 Task: Search one way flight ticket for 2 adults, 2 children, 2 infants in seat in first from Orlando: Orlando International Airport to Jackson: Jackson Hole Airport on 5-2-2023. Choice of flights is Alaska. Number of bags: 1 checked bag. Price is upto 105000. Outbound departure time preference is 21:00.
Action: Mouse moved to (240, 247)
Screenshot: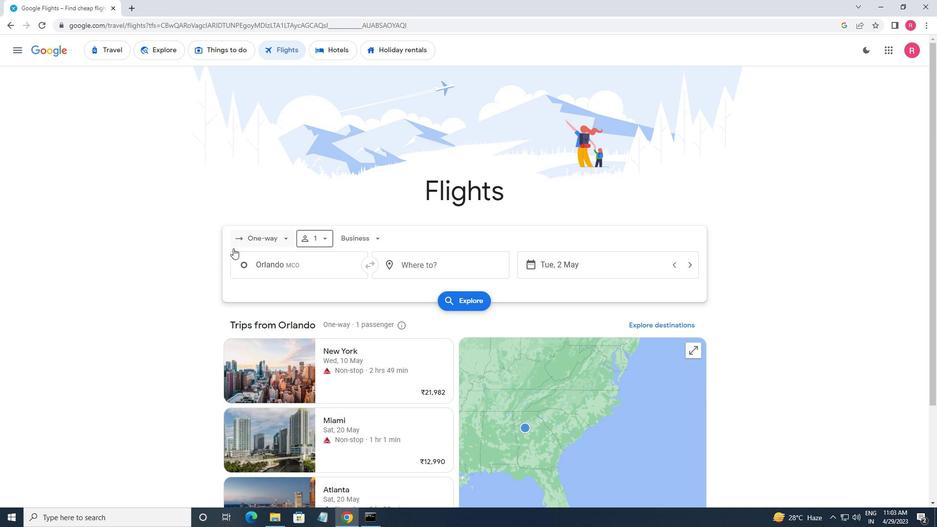 
Action: Mouse pressed left at (240, 247)
Screenshot: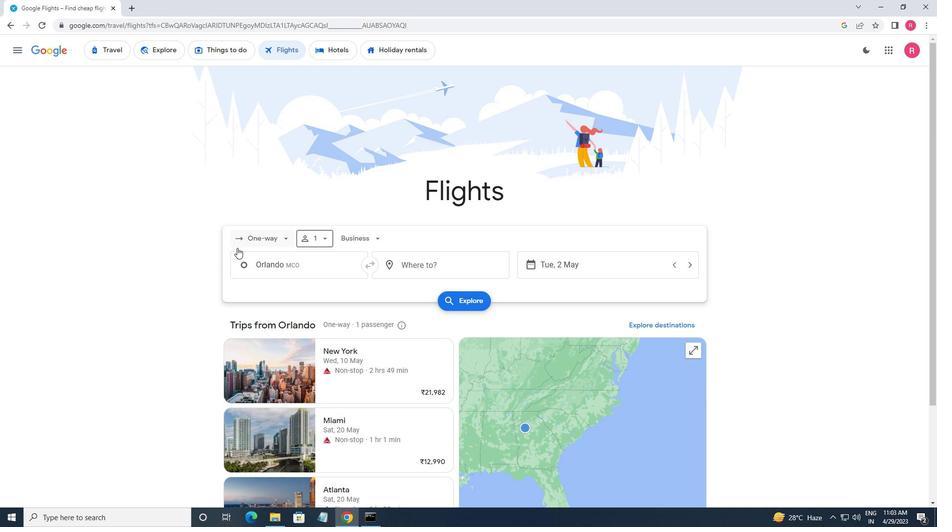 
Action: Mouse moved to (268, 284)
Screenshot: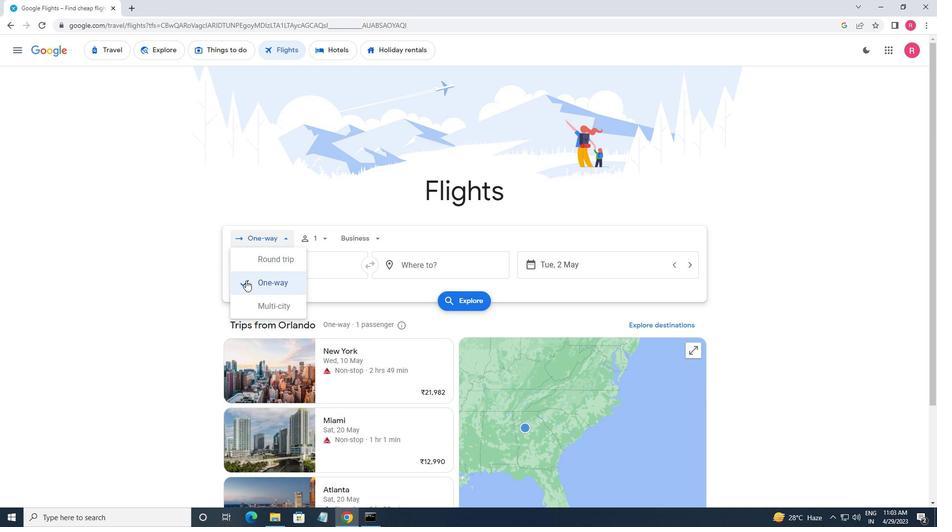 
Action: Mouse pressed left at (268, 284)
Screenshot: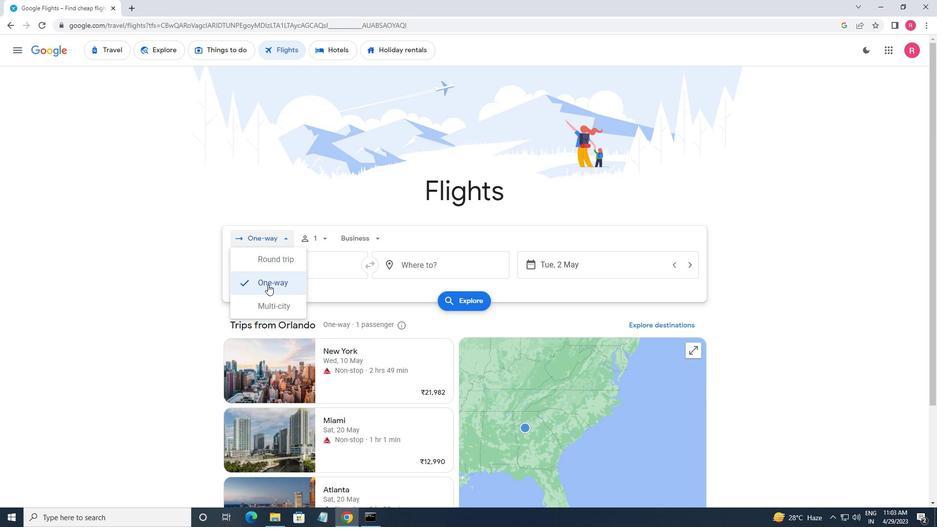 
Action: Mouse moved to (317, 248)
Screenshot: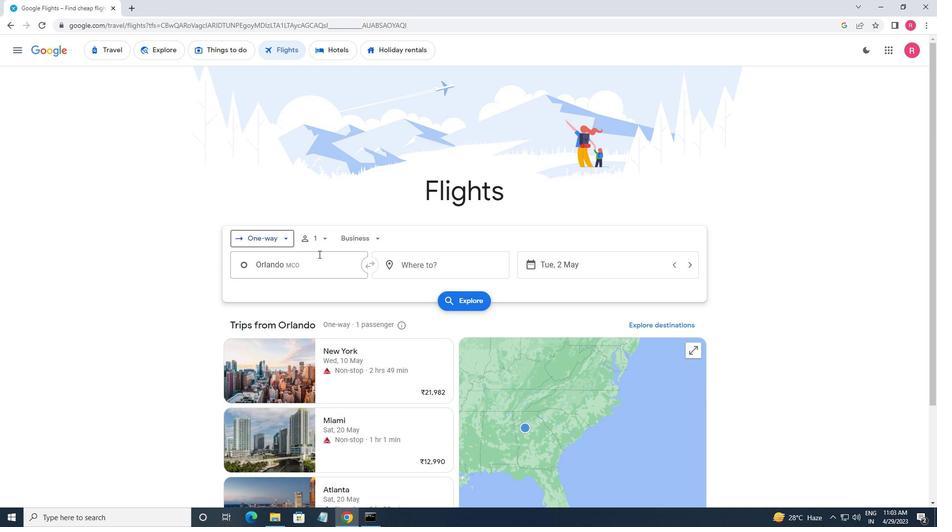 
Action: Mouse pressed left at (317, 248)
Screenshot: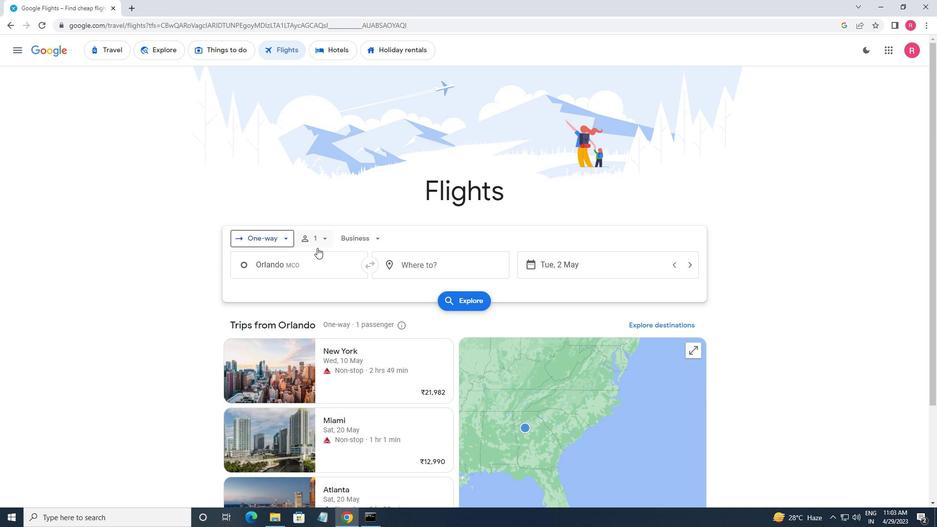 
Action: Mouse moved to (398, 263)
Screenshot: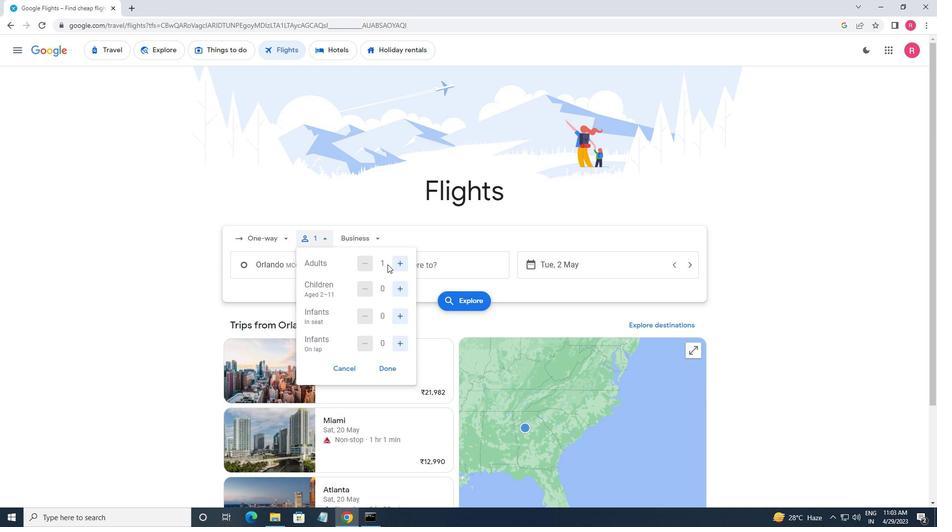 
Action: Mouse pressed left at (398, 263)
Screenshot: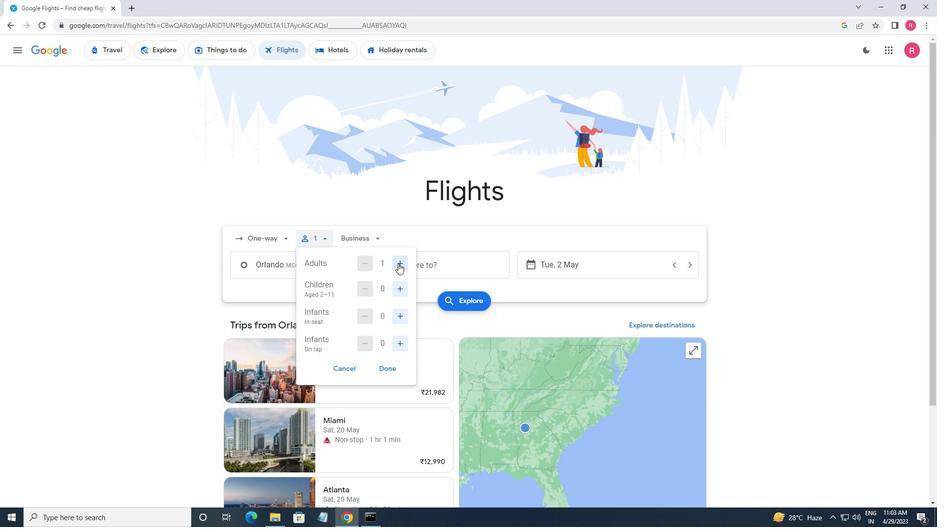 
Action: Mouse moved to (399, 289)
Screenshot: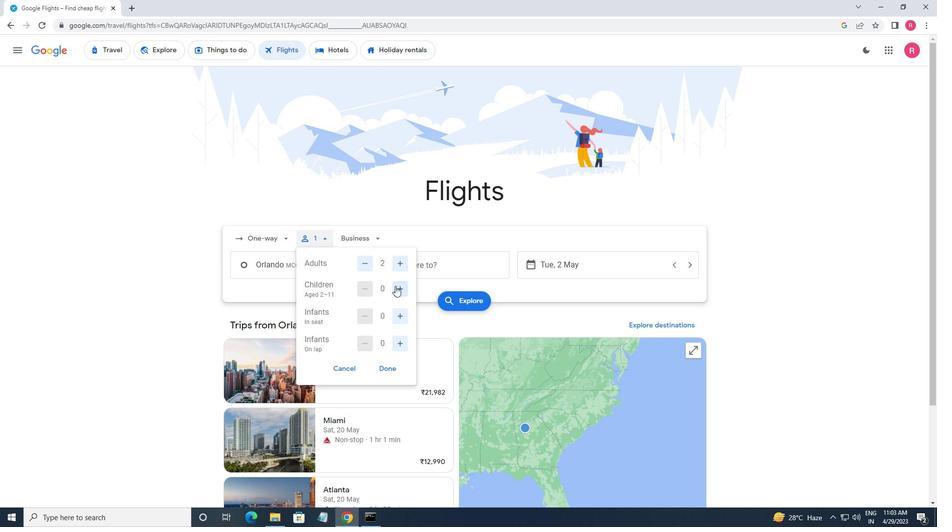 
Action: Mouse pressed left at (399, 289)
Screenshot: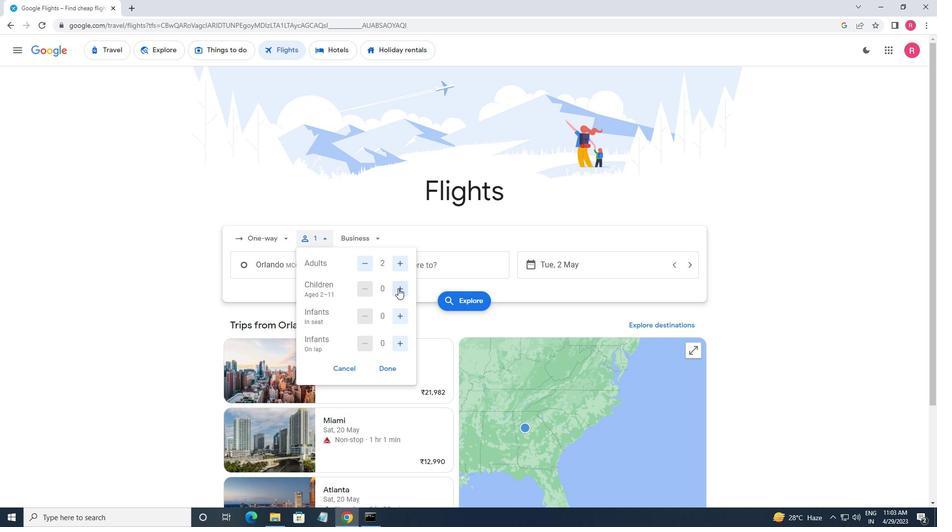 
Action: Mouse pressed left at (399, 289)
Screenshot: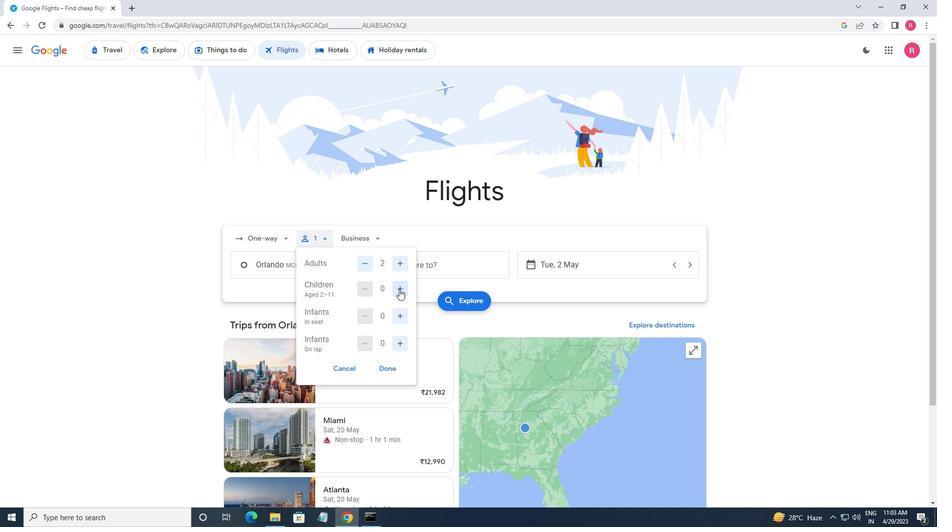 
Action: Mouse moved to (400, 311)
Screenshot: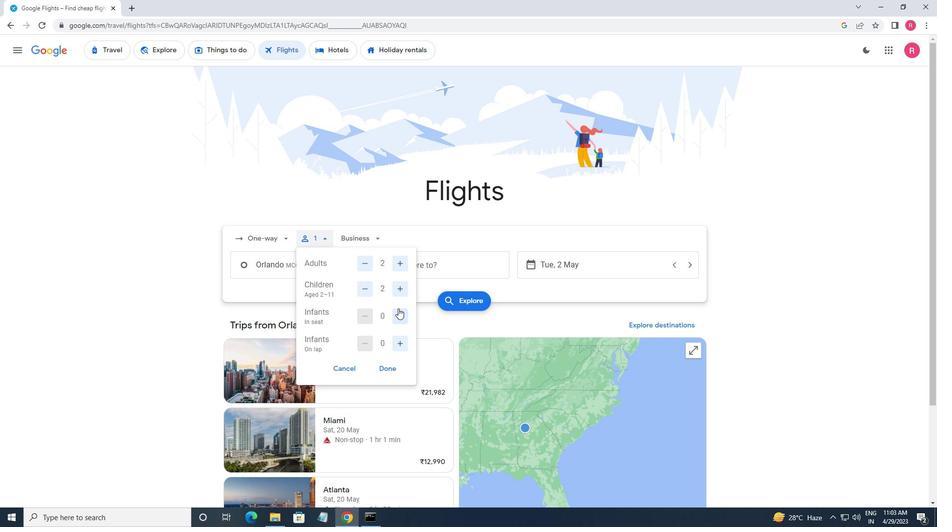 
Action: Mouse pressed left at (400, 311)
Screenshot: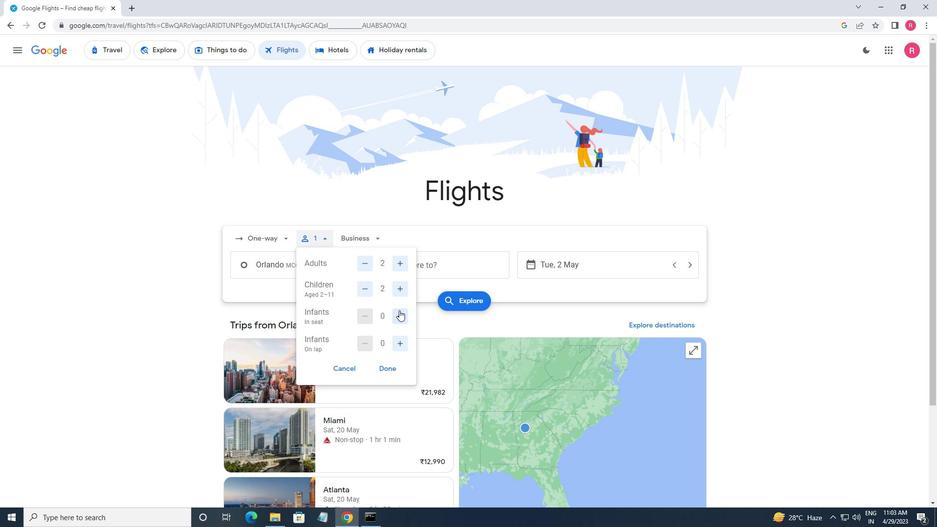 
Action: Mouse pressed left at (400, 311)
Screenshot: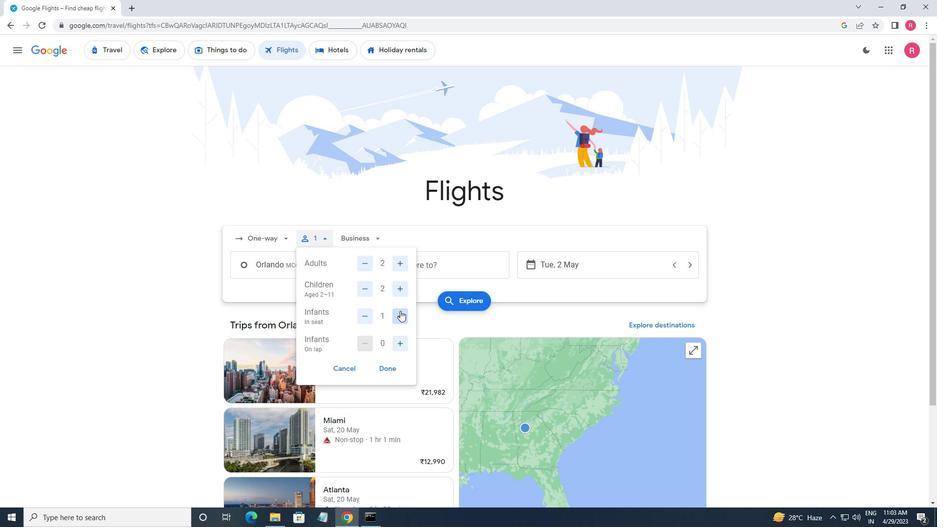 
Action: Mouse moved to (397, 367)
Screenshot: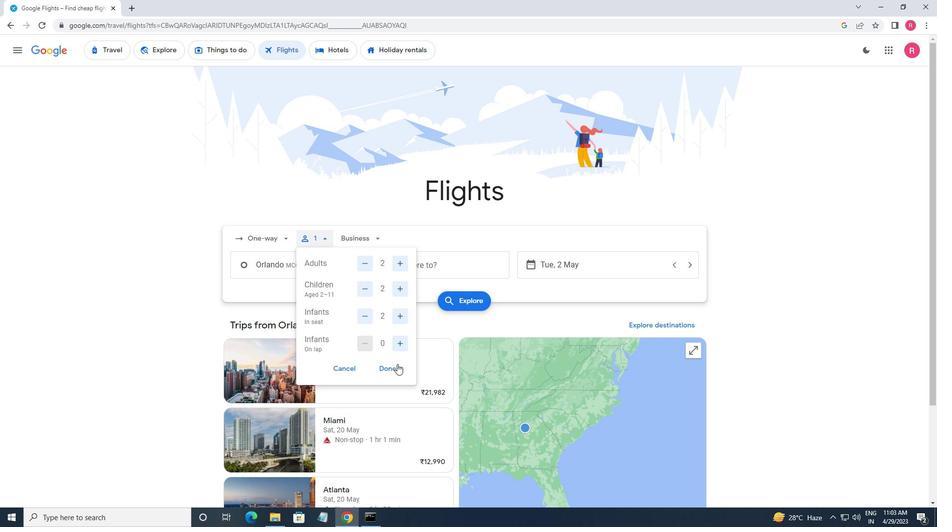 
Action: Mouse pressed left at (397, 367)
Screenshot: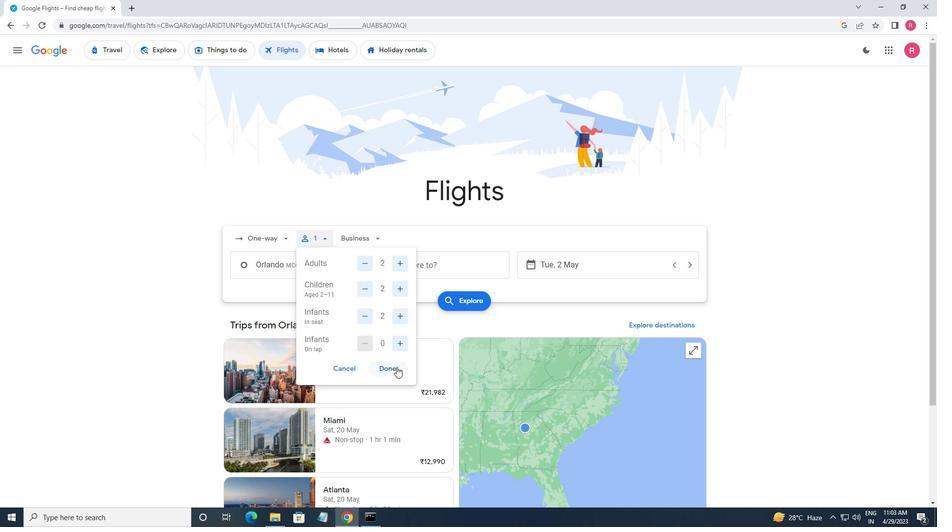 
Action: Mouse moved to (371, 243)
Screenshot: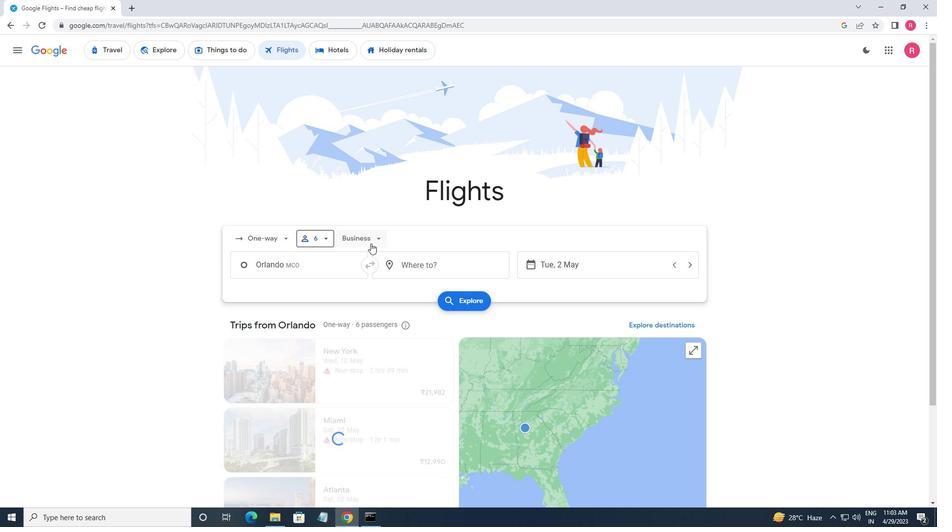 
Action: Mouse pressed left at (371, 243)
Screenshot: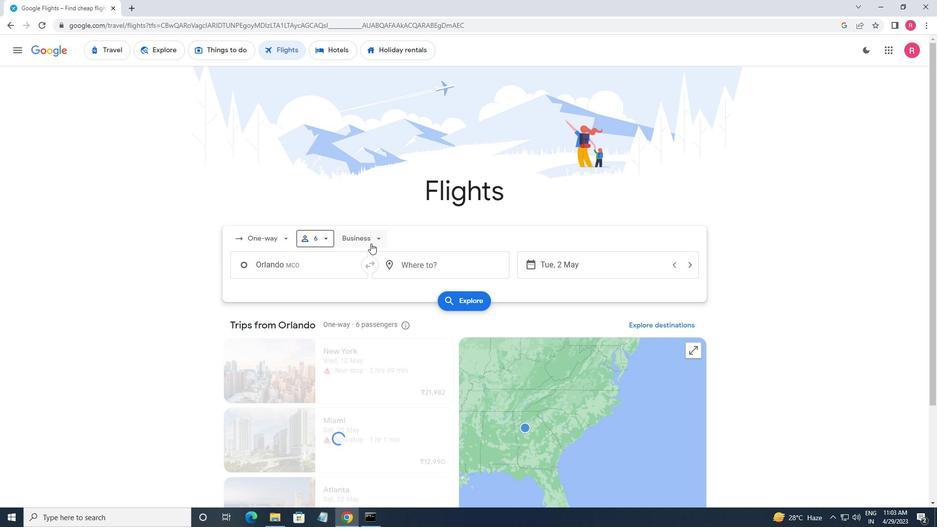 
Action: Mouse moved to (373, 324)
Screenshot: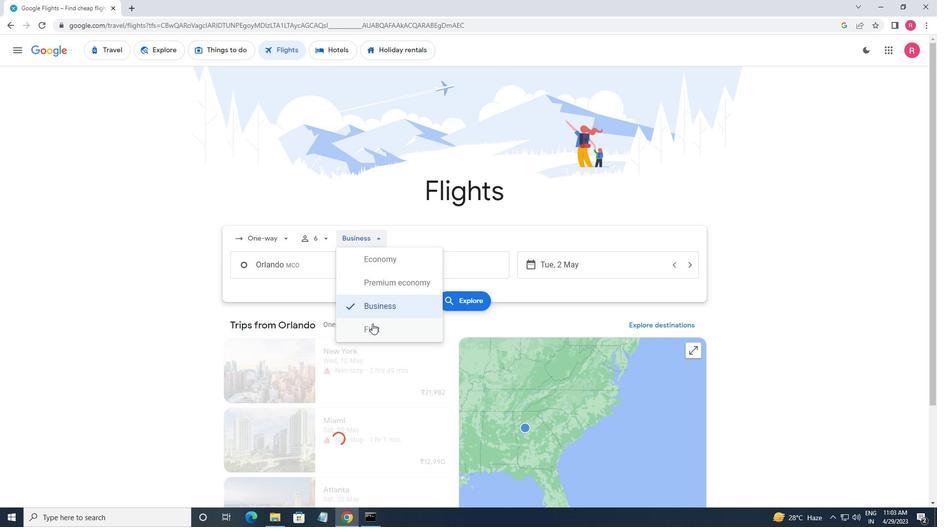 
Action: Mouse pressed left at (373, 324)
Screenshot: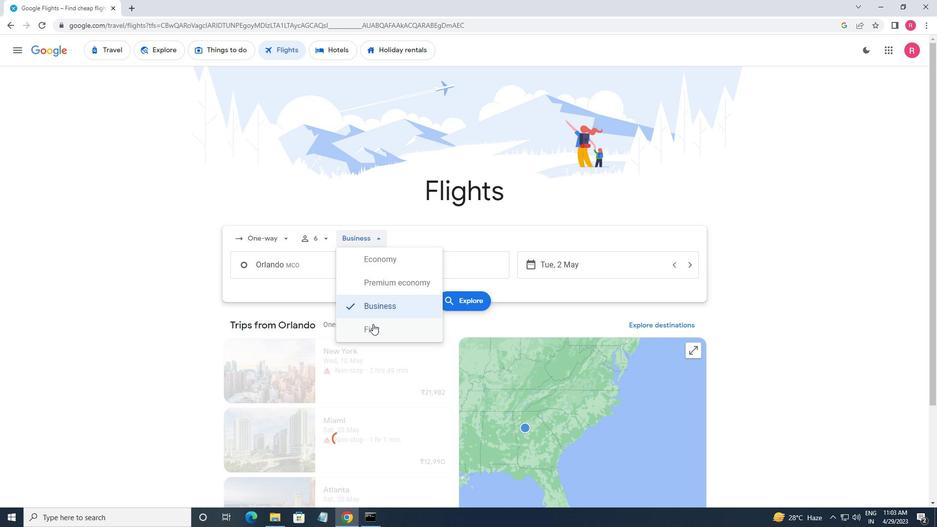 
Action: Mouse moved to (328, 279)
Screenshot: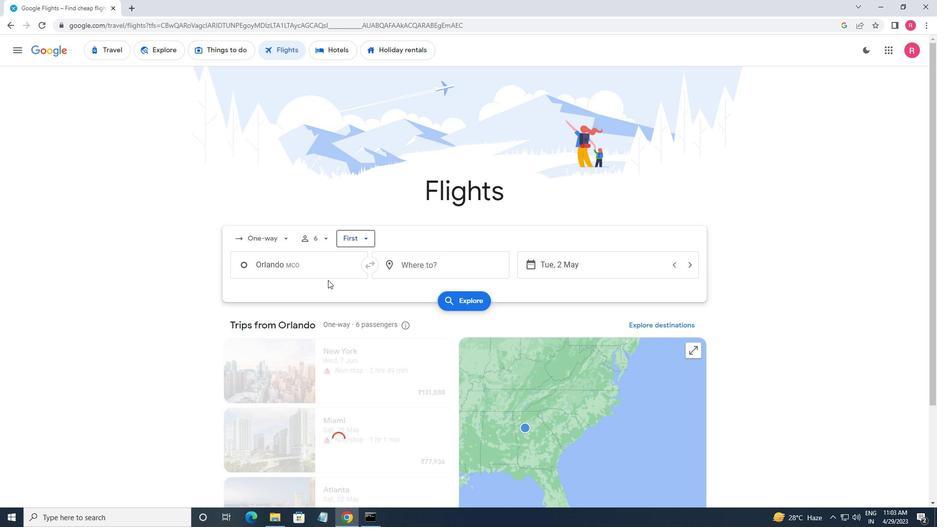 
Action: Mouse pressed left at (328, 279)
Screenshot: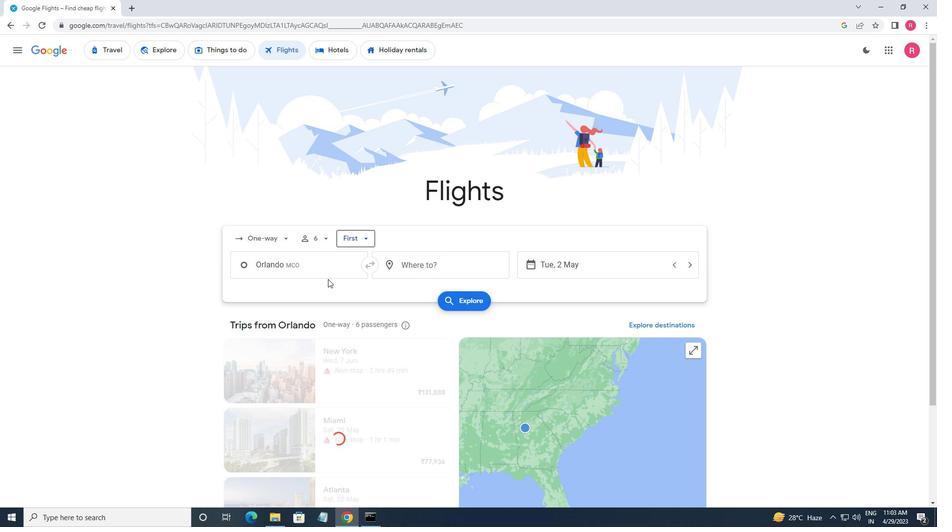 
Action: Mouse moved to (322, 255)
Screenshot: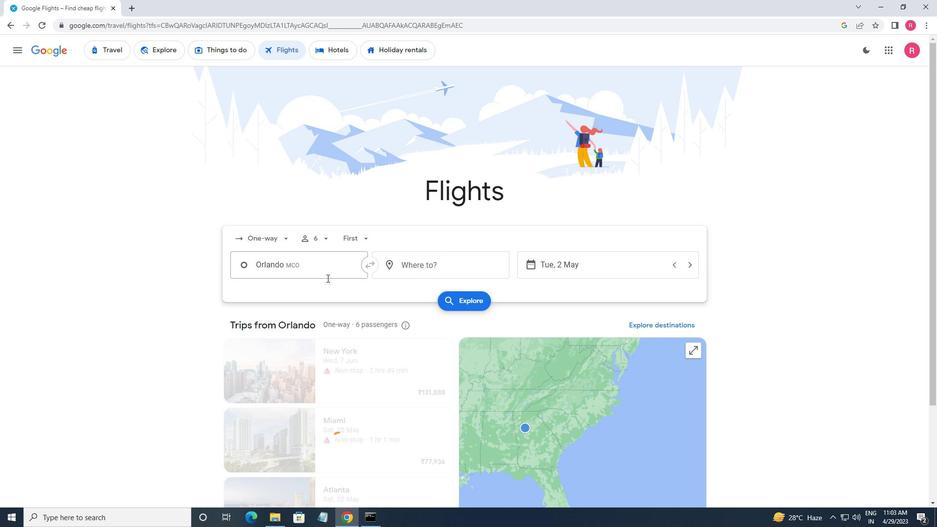 
Action: Mouse pressed left at (322, 255)
Screenshot: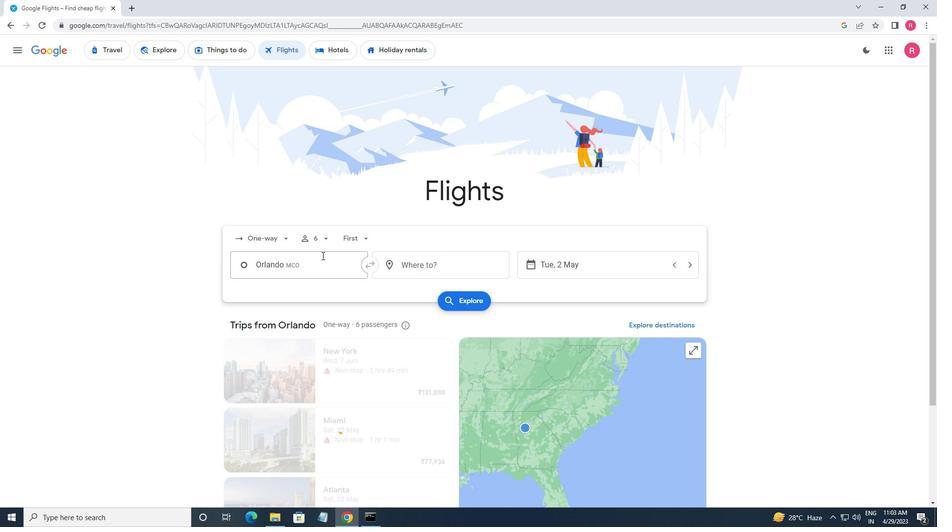 
Action: Mouse moved to (345, 314)
Screenshot: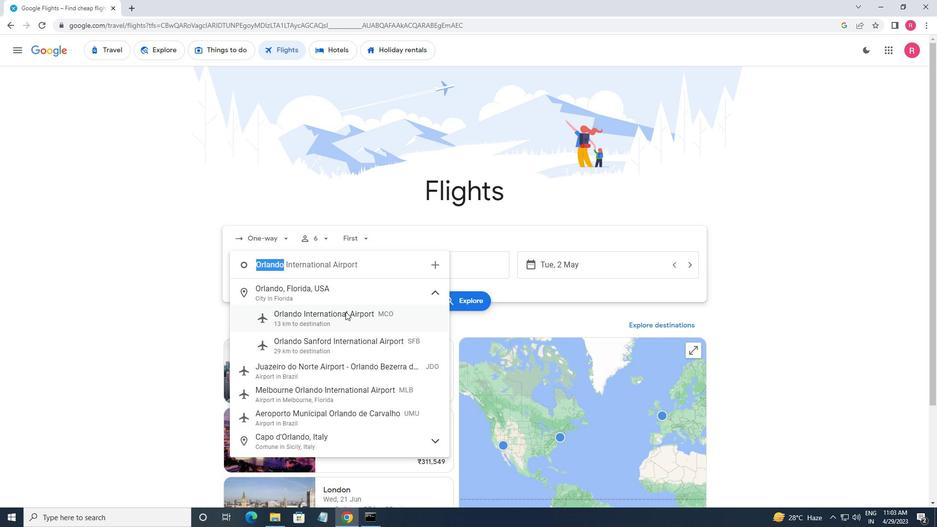 
Action: Mouse pressed left at (345, 314)
Screenshot: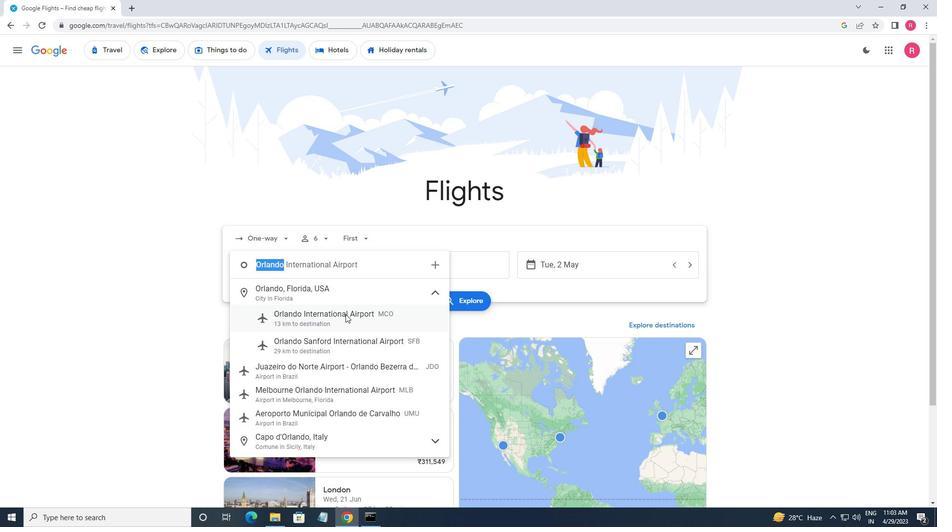 
Action: Mouse moved to (469, 271)
Screenshot: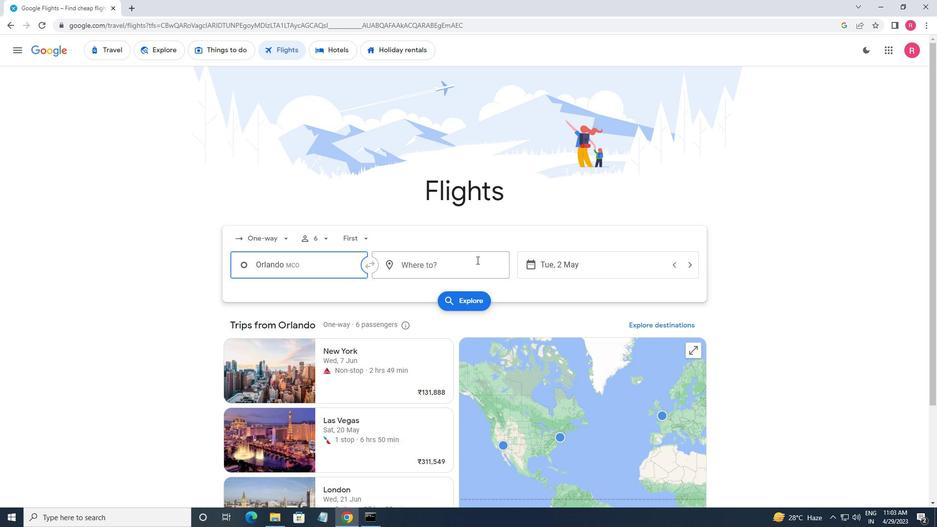 
Action: Mouse pressed left at (469, 271)
Screenshot: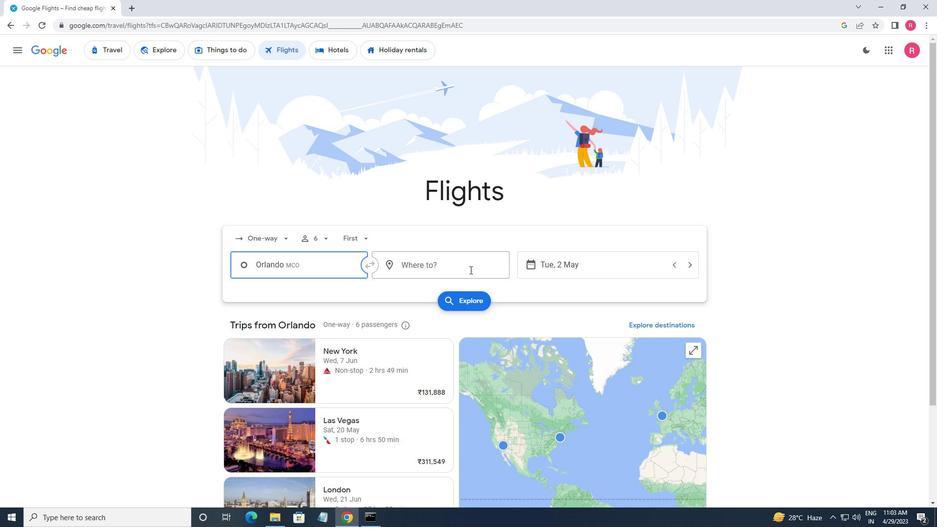 
Action: Mouse moved to (439, 357)
Screenshot: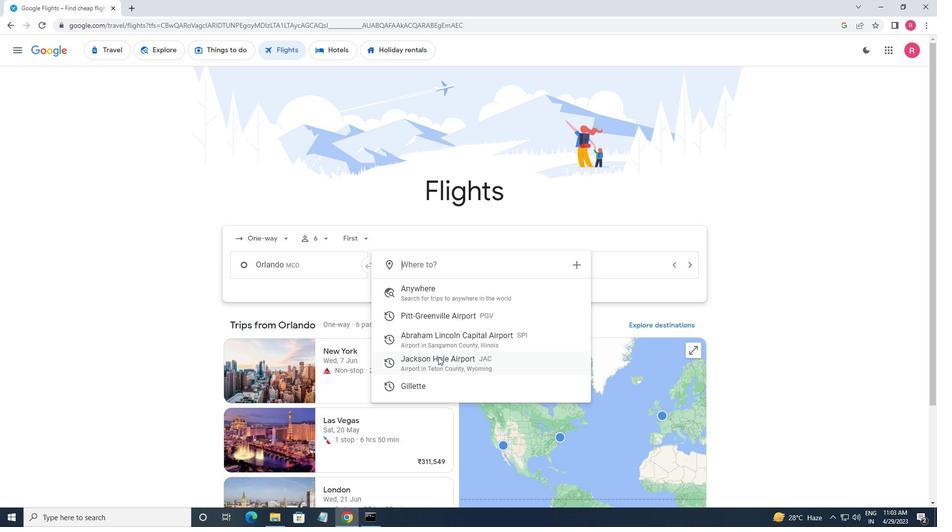 
Action: Mouse pressed left at (439, 357)
Screenshot: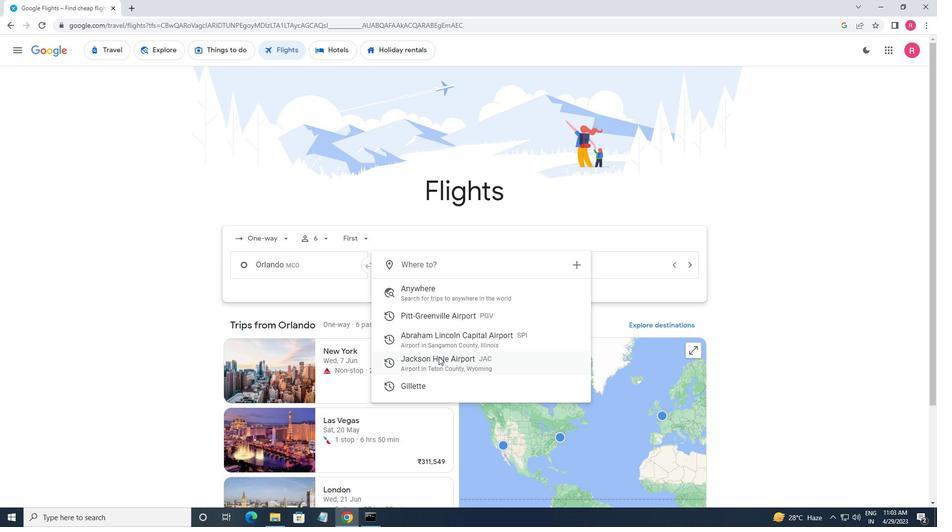
Action: Mouse moved to (566, 265)
Screenshot: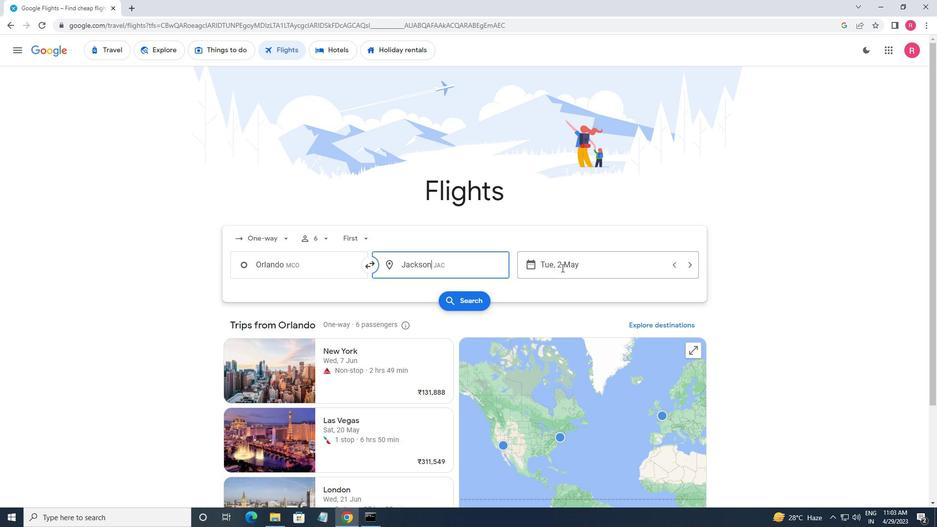 
Action: Mouse pressed left at (566, 265)
Screenshot: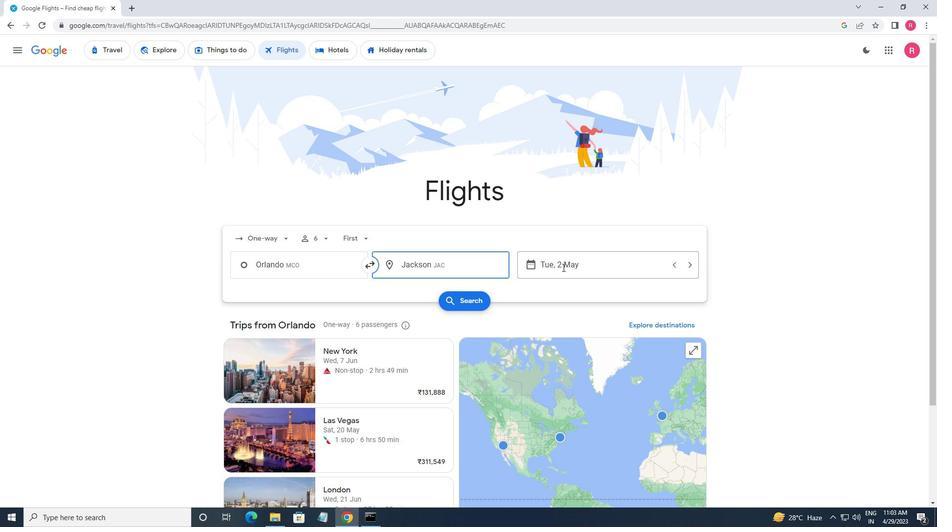 
Action: Mouse moved to (590, 324)
Screenshot: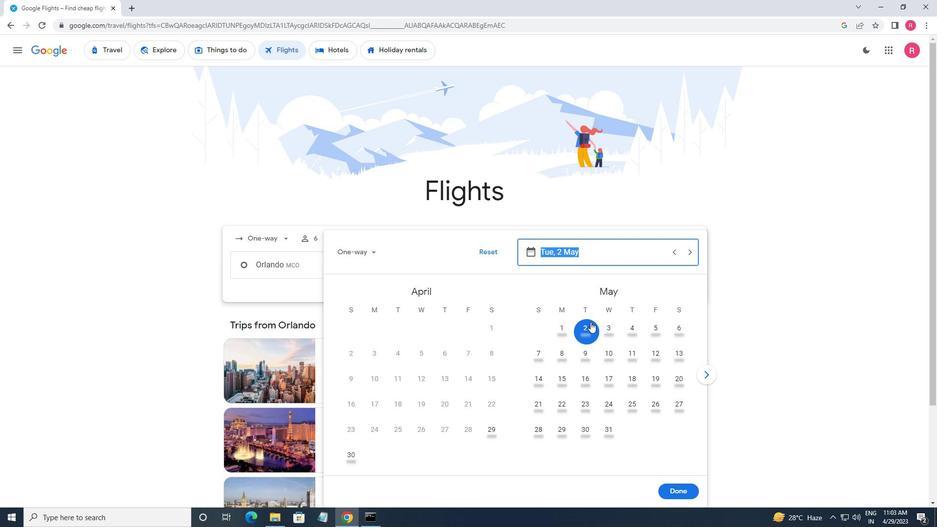 
Action: Mouse pressed left at (590, 324)
Screenshot: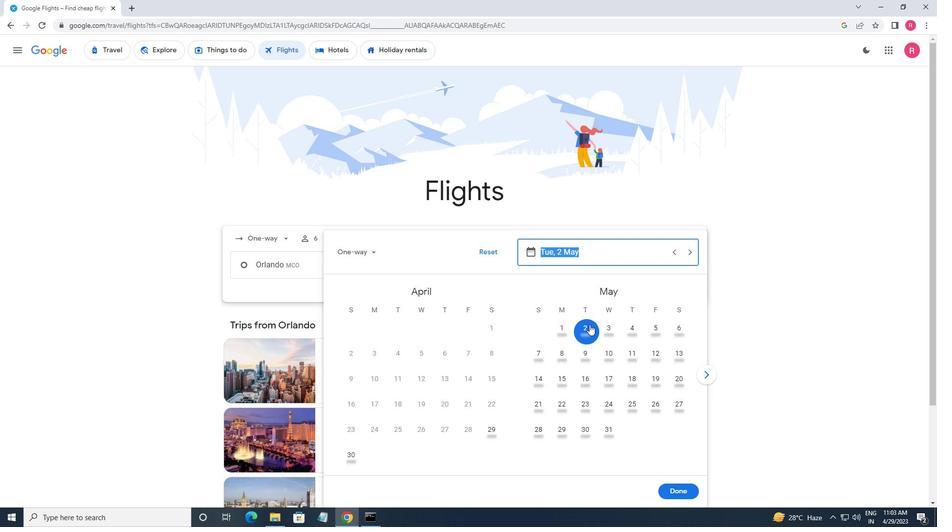 
Action: Mouse moved to (677, 489)
Screenshot: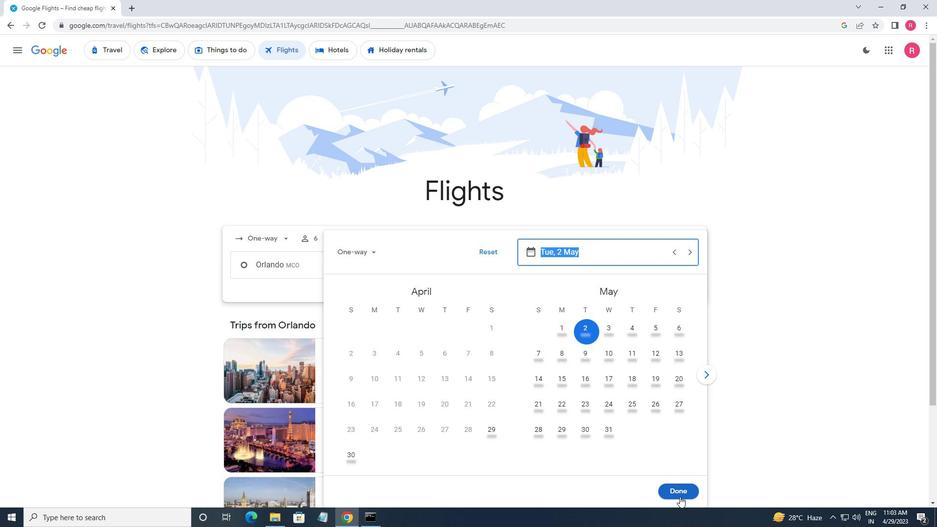 
Action: Mouse pressed left at (677, 489)
Screenshot: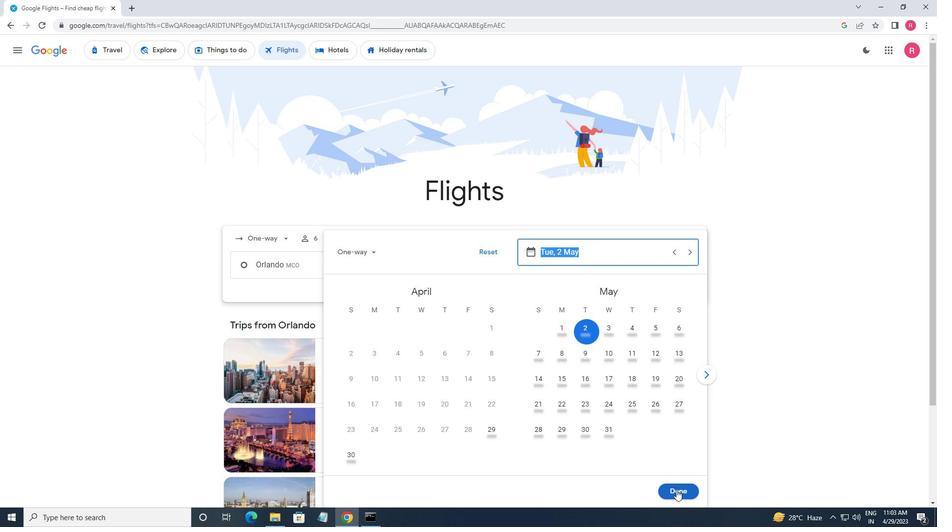 
Action: Mouse moved to (466, 300)
Screenshot: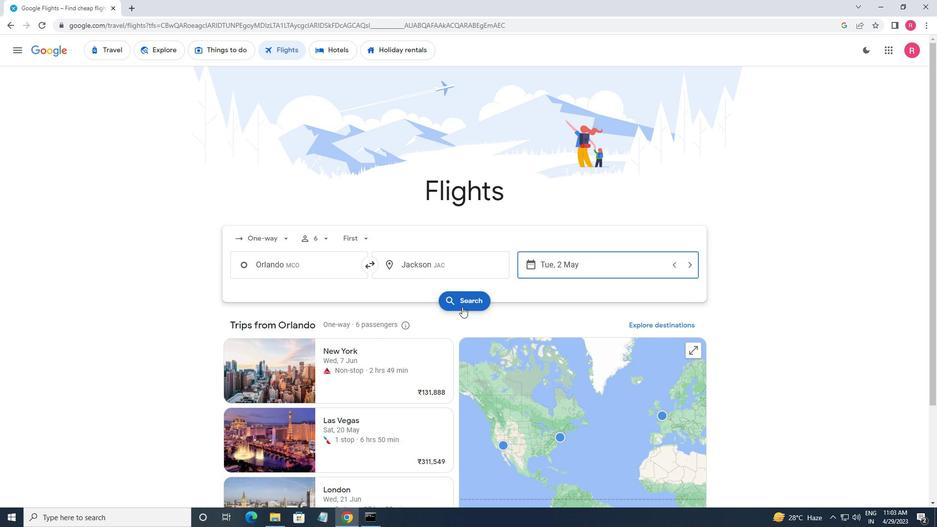 
Action: Mouse pressed left at (466, 300)
Screenshot: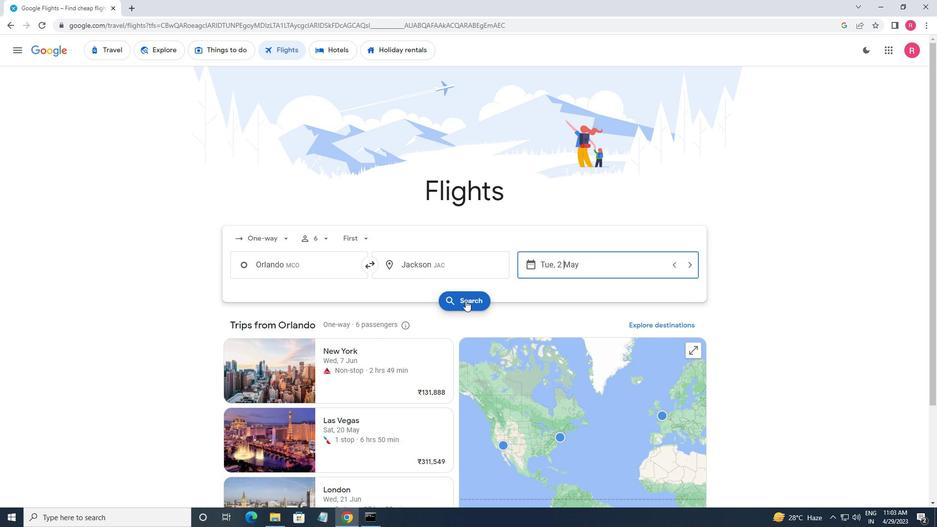 
Action: Mouse moved to (244, 143)
Screenshot: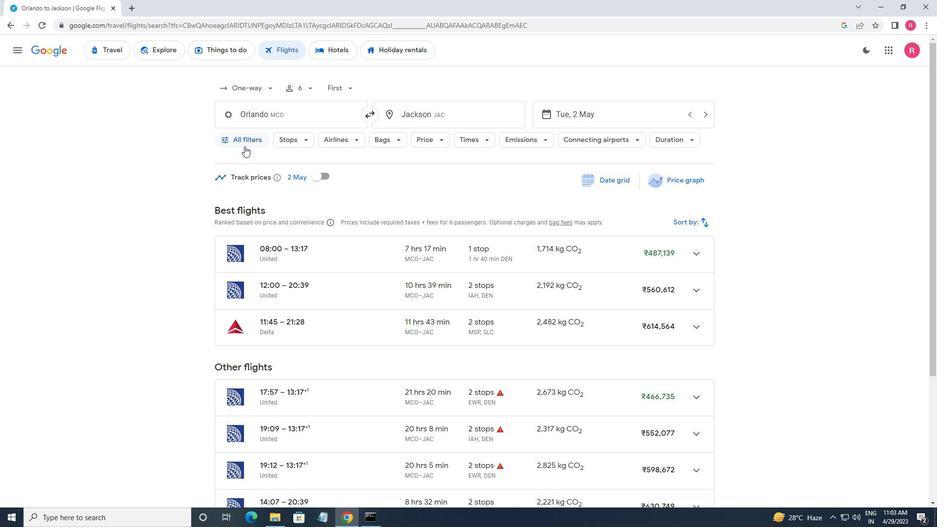 
Action: Mouse pressed left at (244, 143)
Screenshot: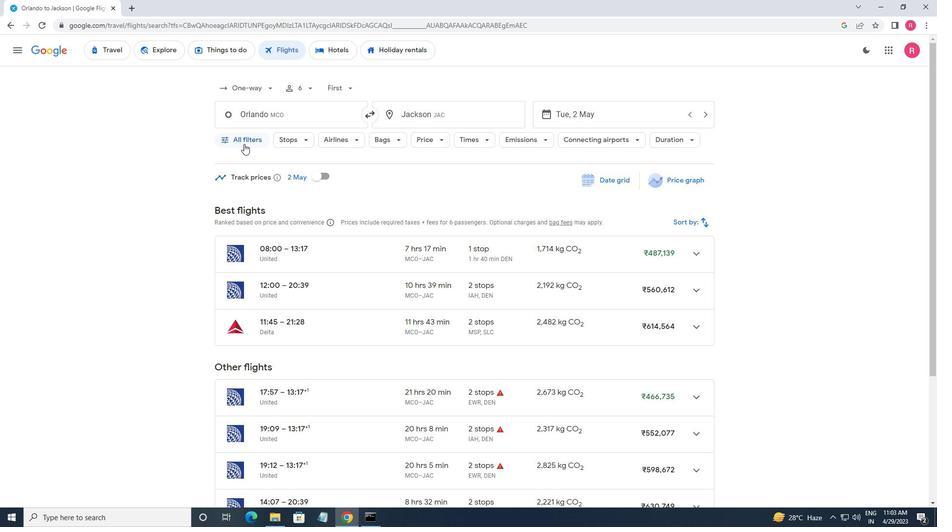
Action: Mouse moved to (254, 282)
Screenshot: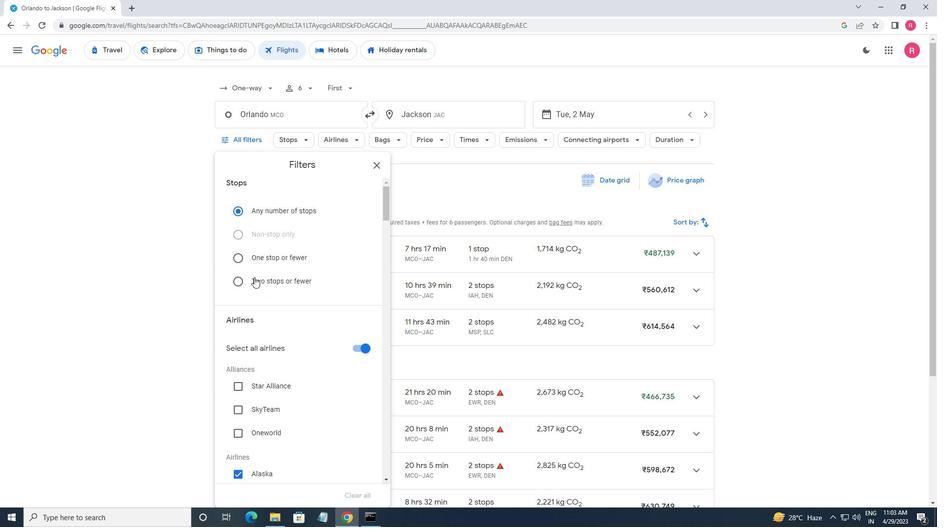 
Action: Mouse scrolled (254, 282) with delta (0, 0)
Screenshot: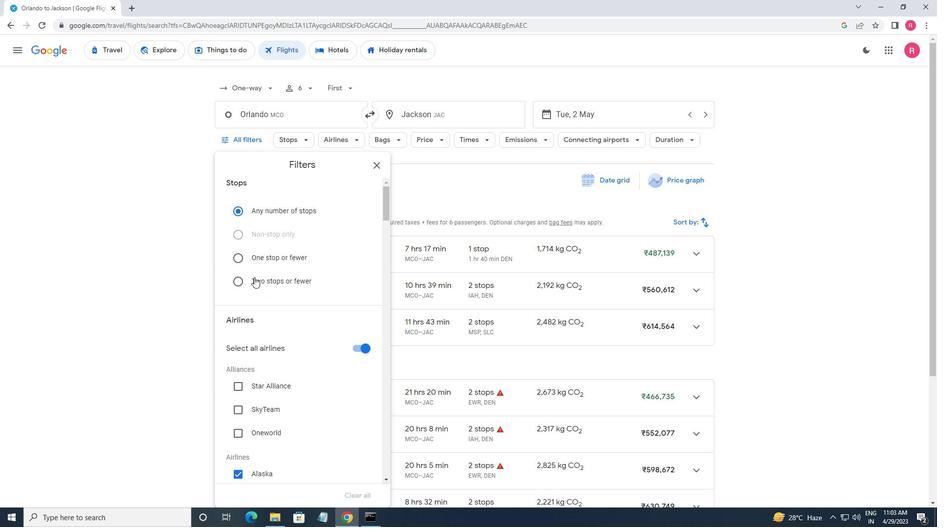 
Action: Mouse moved to (255, 283)
Screenshot: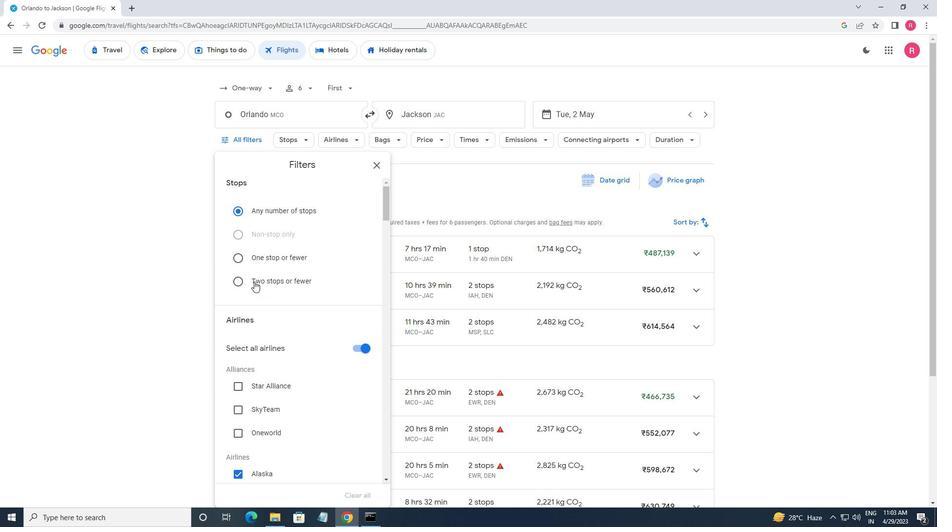 
Action: Mouse scrolled (255, 283) with delta (0, 0)
Screenshot: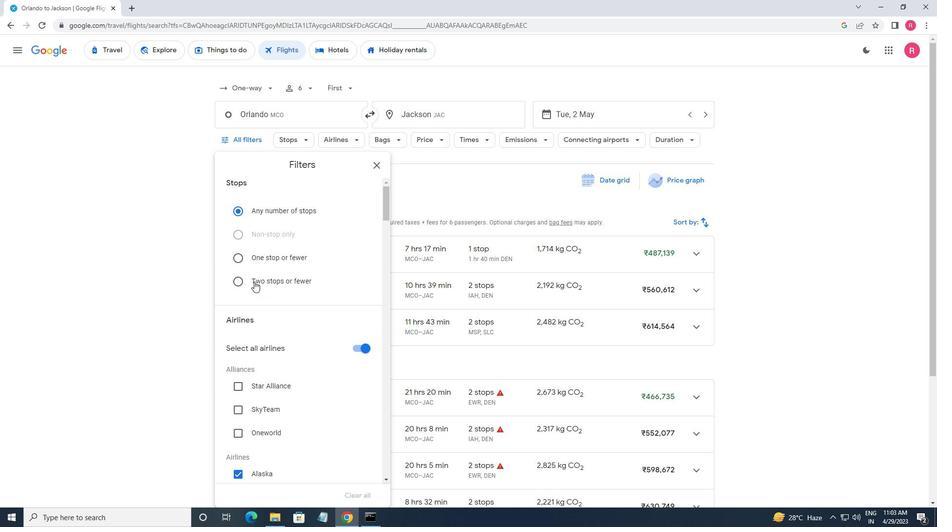 
Action: Mouse scrolled (255, 283) with delta (0, 0)
Screenshot: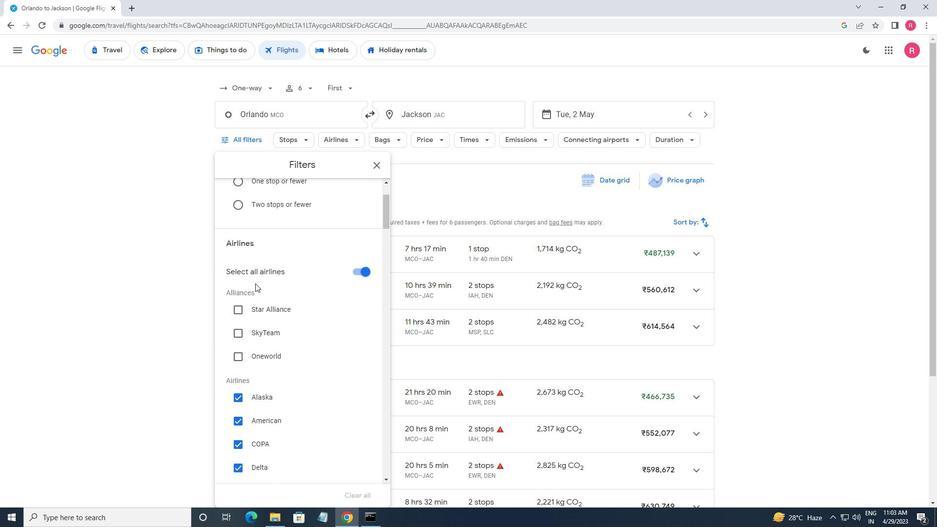
Action: Mouse moved to (352, 330)
Screenshot: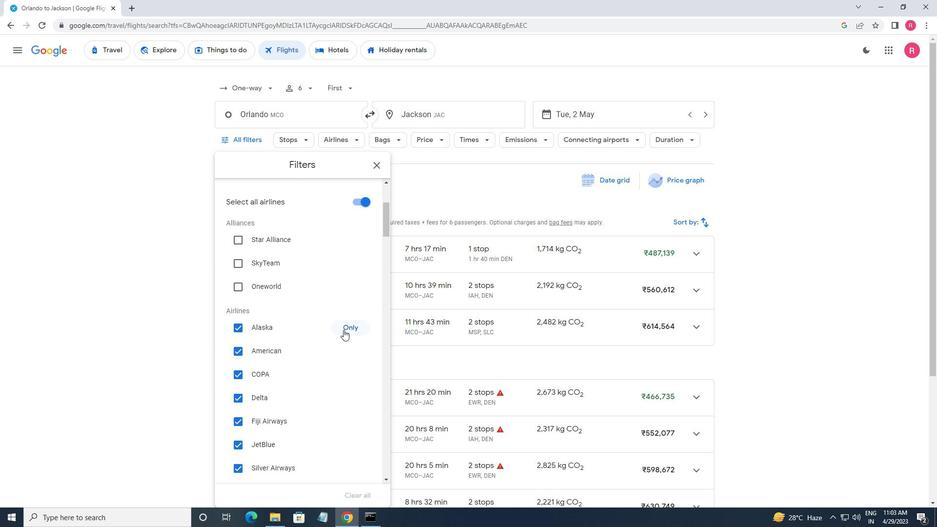 
Action: Mouse pressed left at (352, 330)
Screenshot: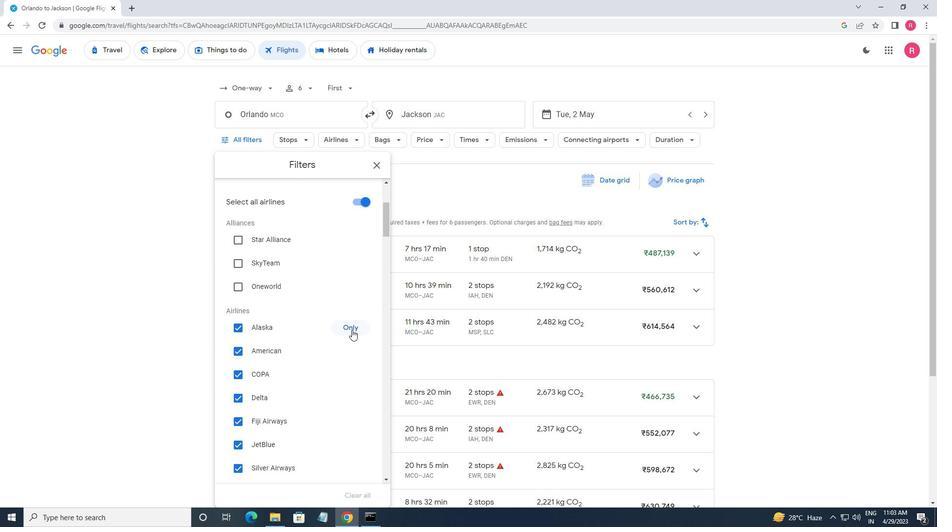 
Action: Mouse moved to (352, 330)
Screenshot: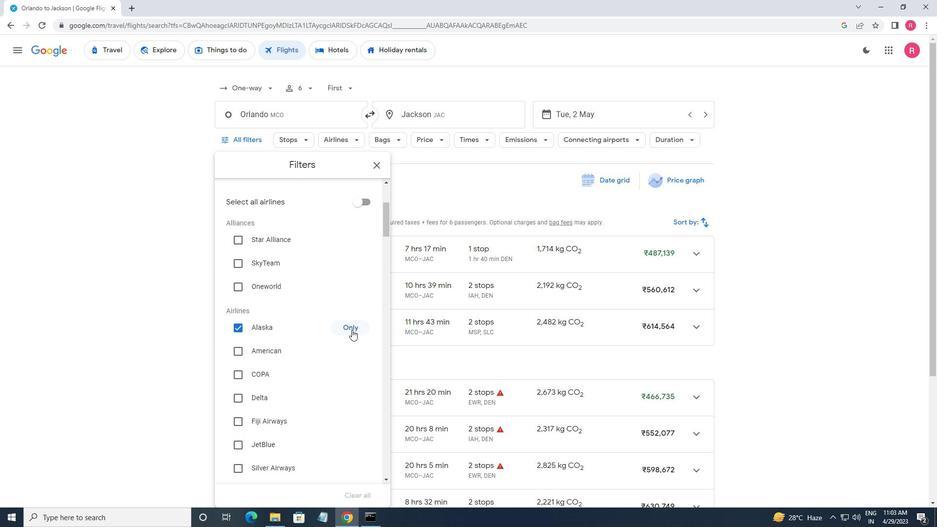
Action: Mouse scrolled (352, 329) with delta (0, 0)
Screenshot: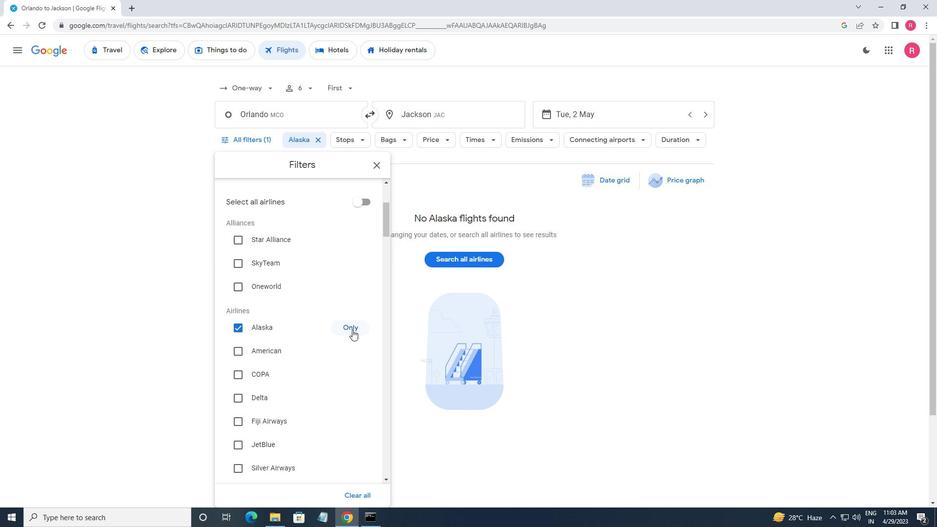 
Action: Mouse scrolled (352, 329) with delta (0, 0)
Screenshot: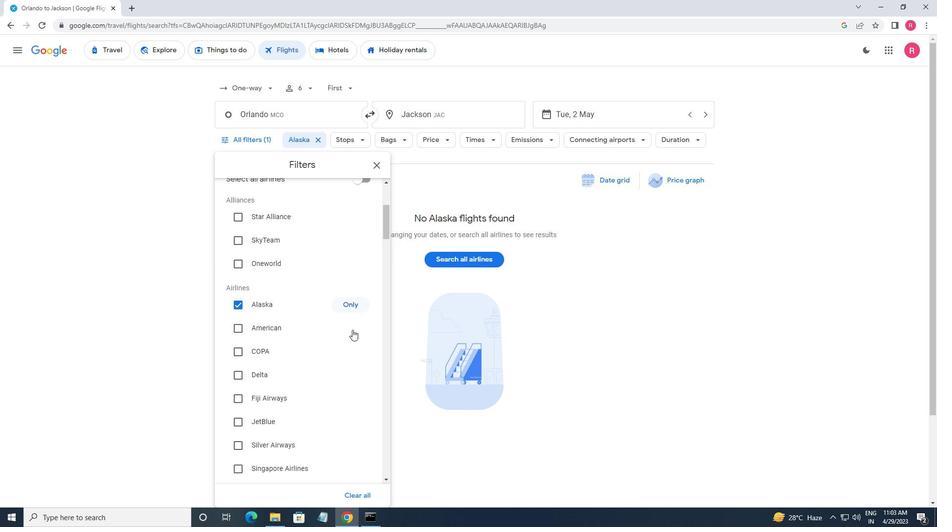 
Action: Mouse scrolled (352, 329) with delta (0, 0)
Screenshot: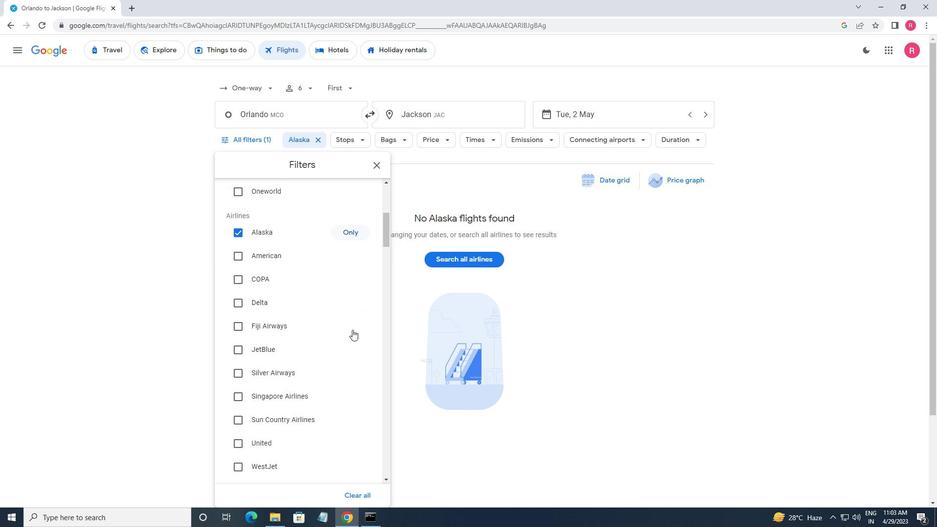 
Action: Mouse scrolled (352, 329) with delta (0, 0)
Screenshot: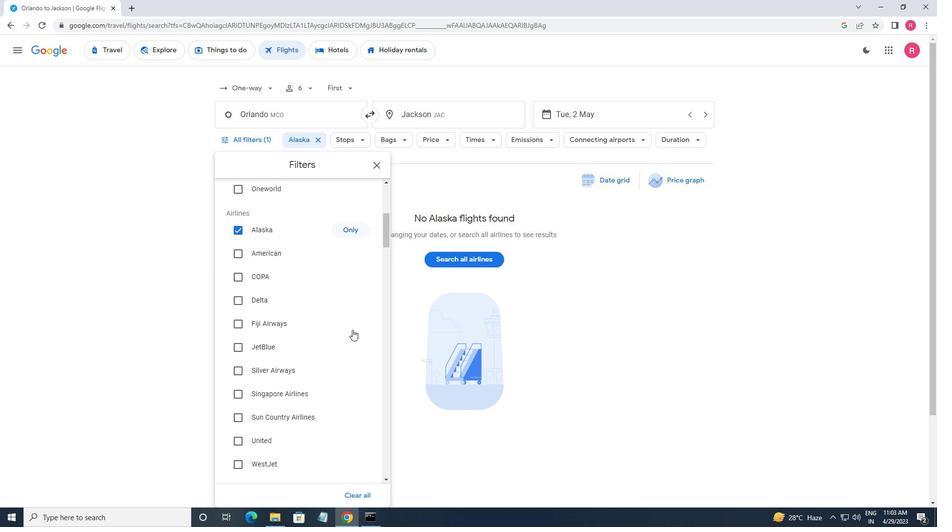 
Action: Mouse moved to (352, 330)
Screenshot: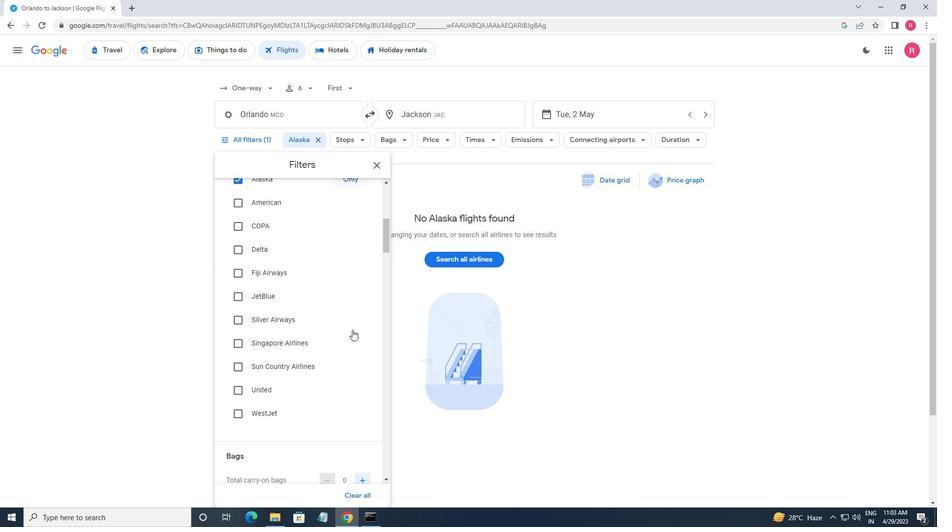 
Action: Mouse scrolled (352, 329) with delta (0, 0)
Screenshot: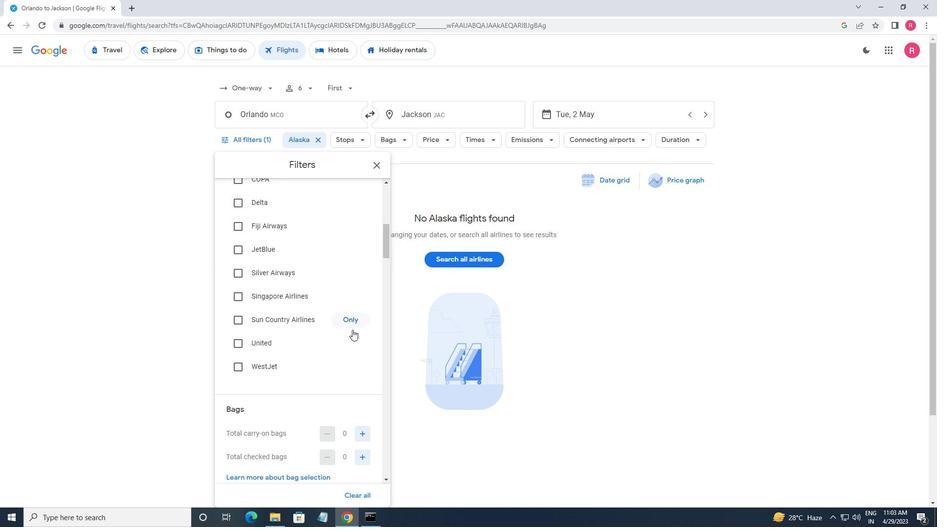 
Action: Mouse scrolled (352, 329) with delta (0, 0)
Screenshot: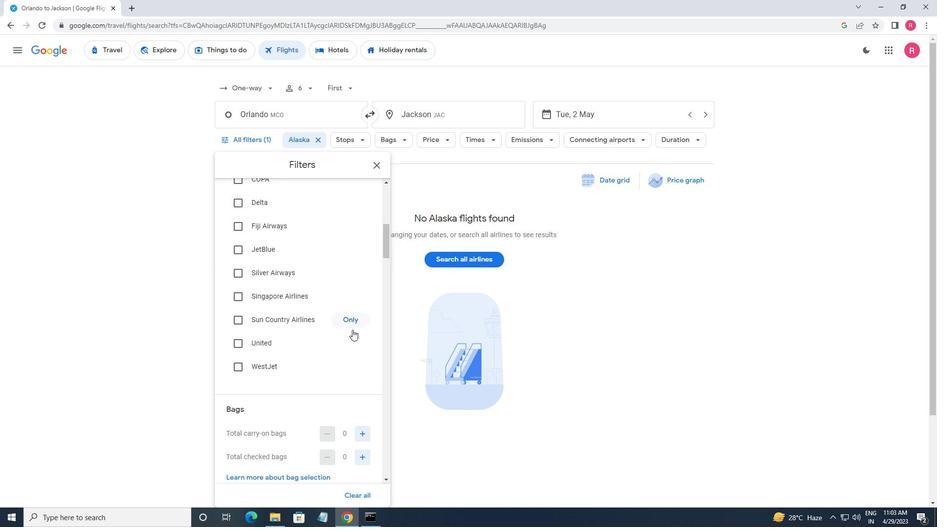 
Action: Mouse scrolled (352, 329) with delta (0, 0)
Screenshot: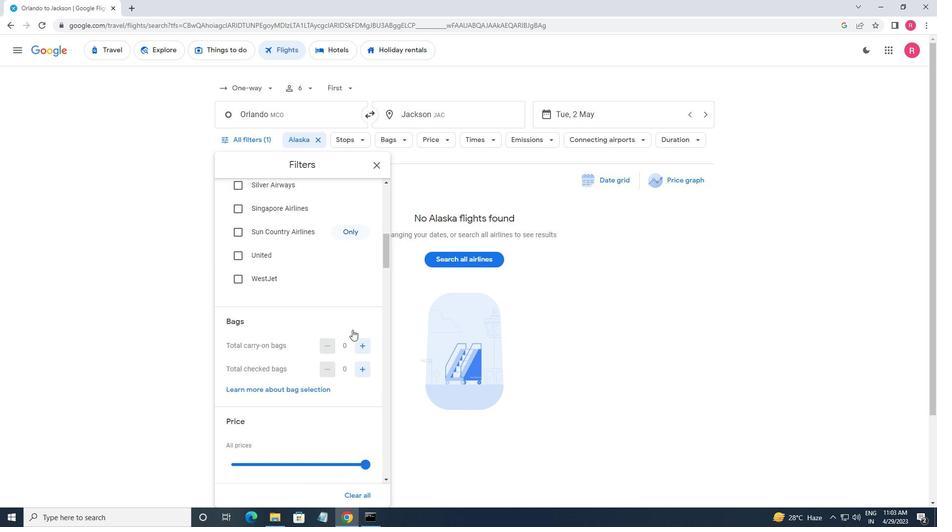 
Action: Mouse moved to (364, 310)
Screenshot: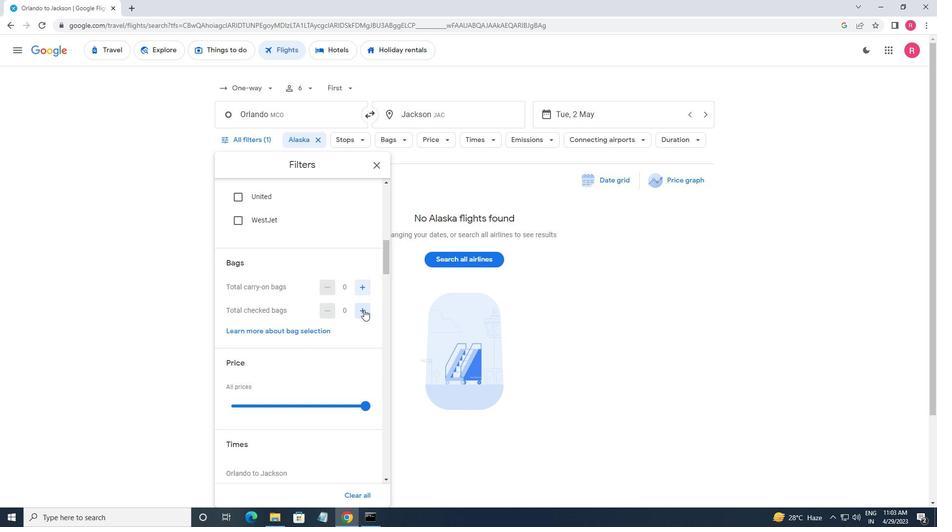 
Action: Mouse pressed left at (364, 310)
Screenshot: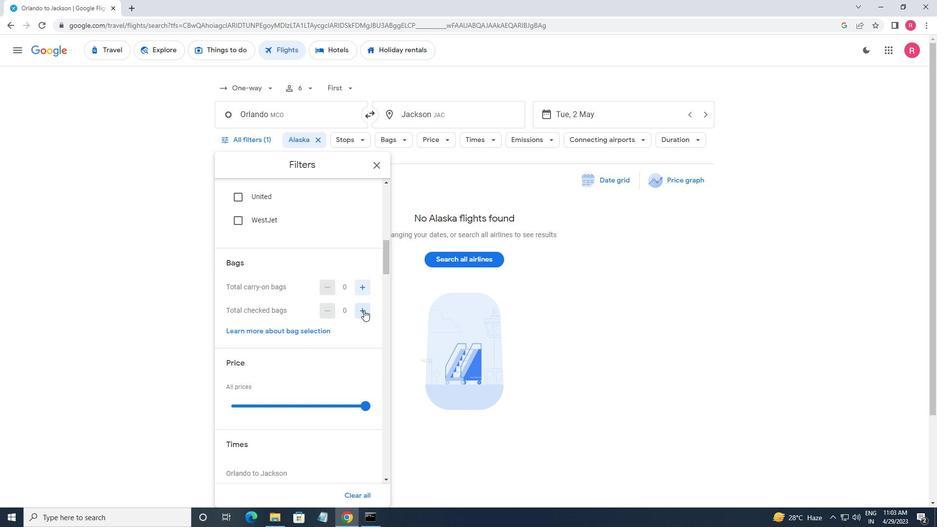 
Action: Mouse moved to (363, 310)
Screenshot: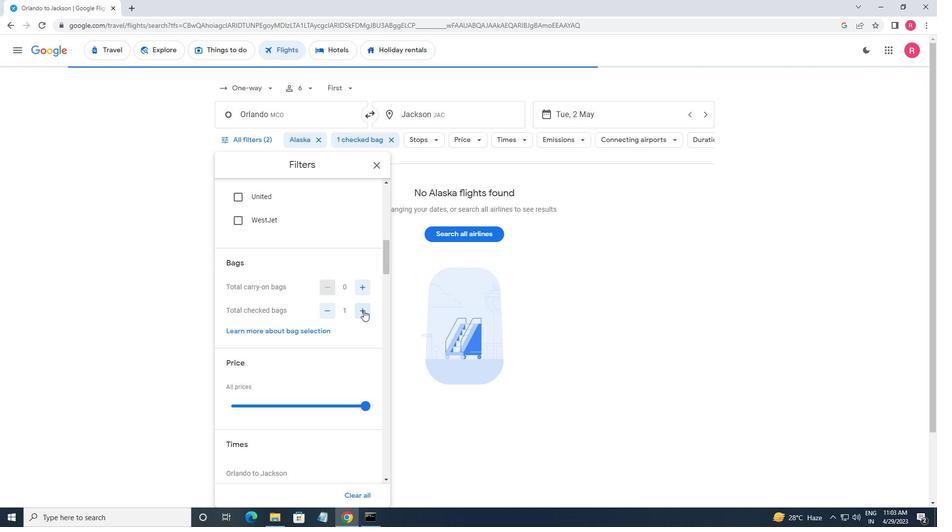 
Action: Mouse scrolled (363, 310) with delta (0, 0)
Screenshot: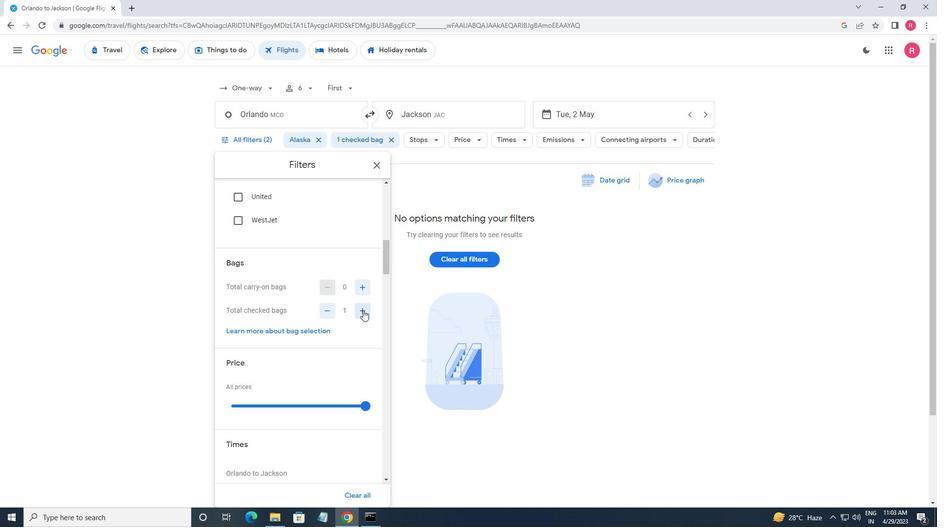 
Action: Mouse scrolled (363, 310) with delta (0, 0)
Screenshot: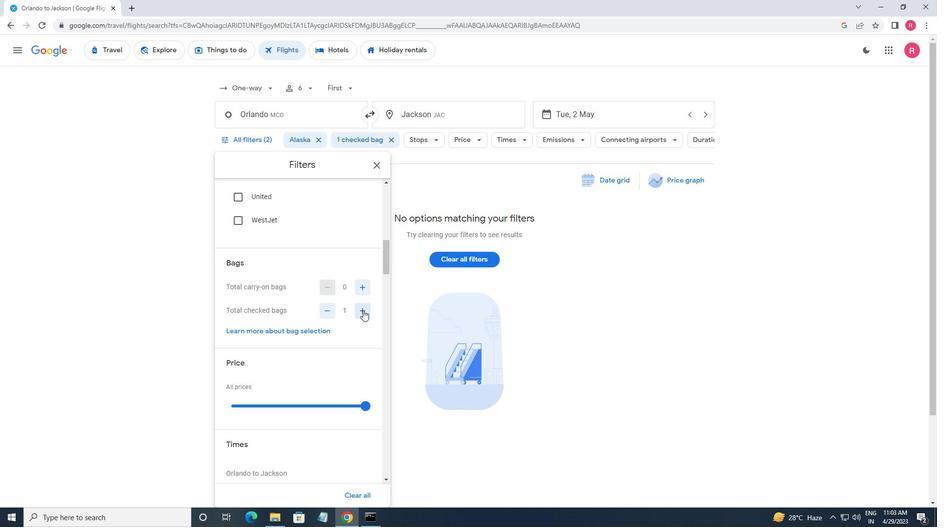 
Action: Mouse moved to (361, 309)
Screenshot: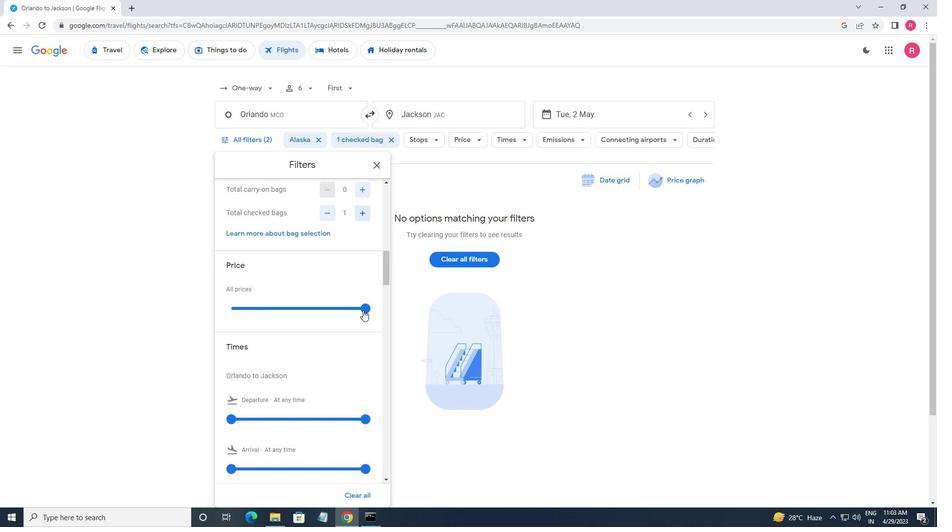 
Action: Mouse pressed left at (361, 309)
Screenshot: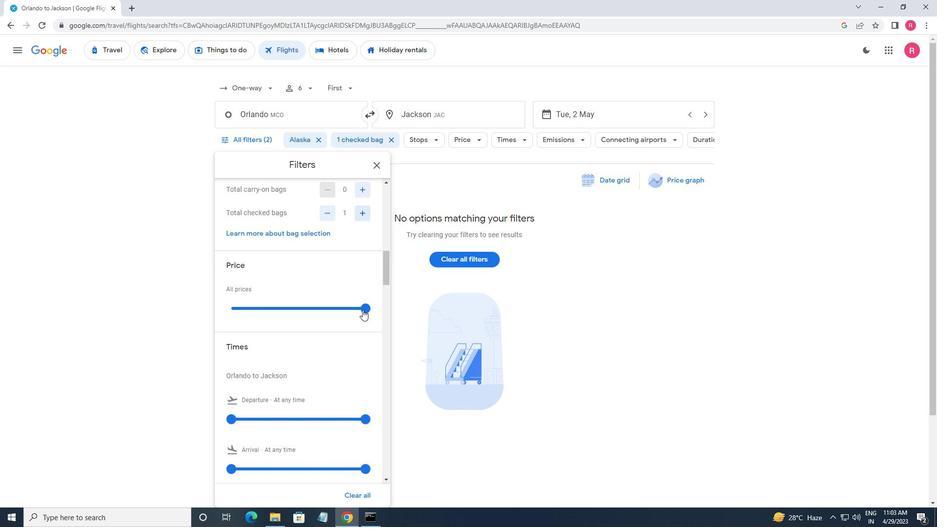 
Action: Mouse moved to (257, 298)
Screenshot: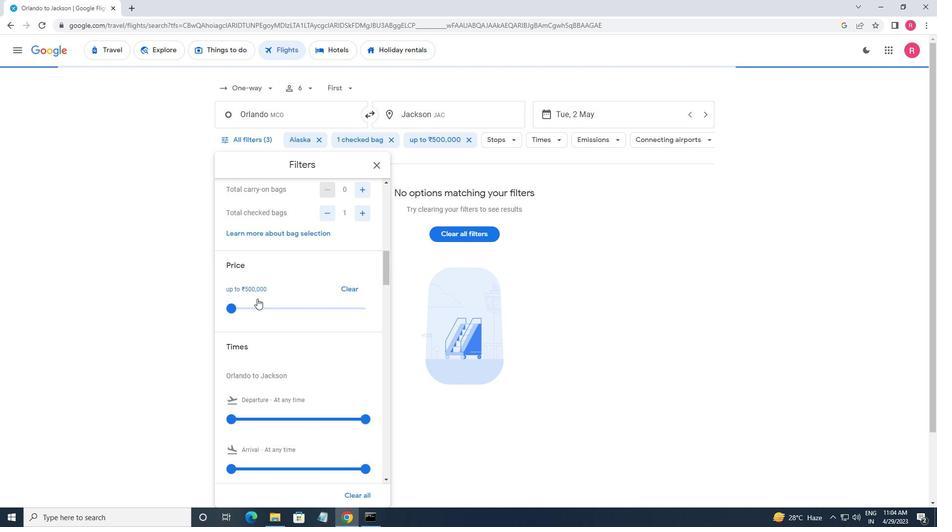 
Action: Mouse scrolled (257, 298) with delta (0, 0)
Screenshot: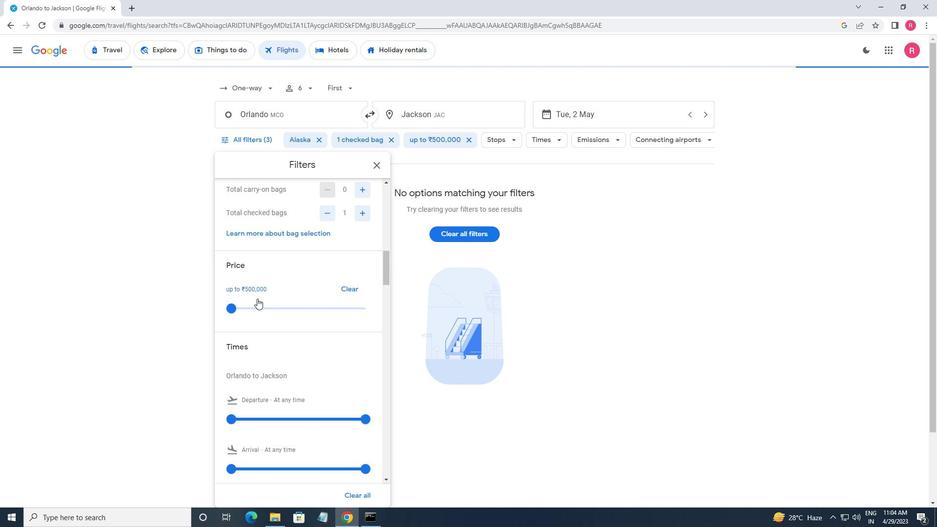
Action: Mouse scrolled (257, 298) with delta (0, 0)
Screenshot: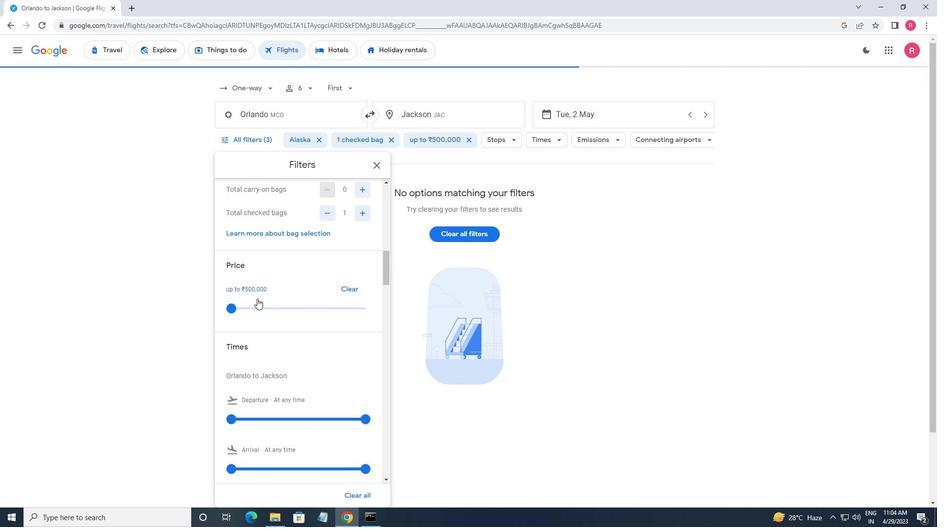 
Action: Mouse moved to (235, 319)
Screenshot: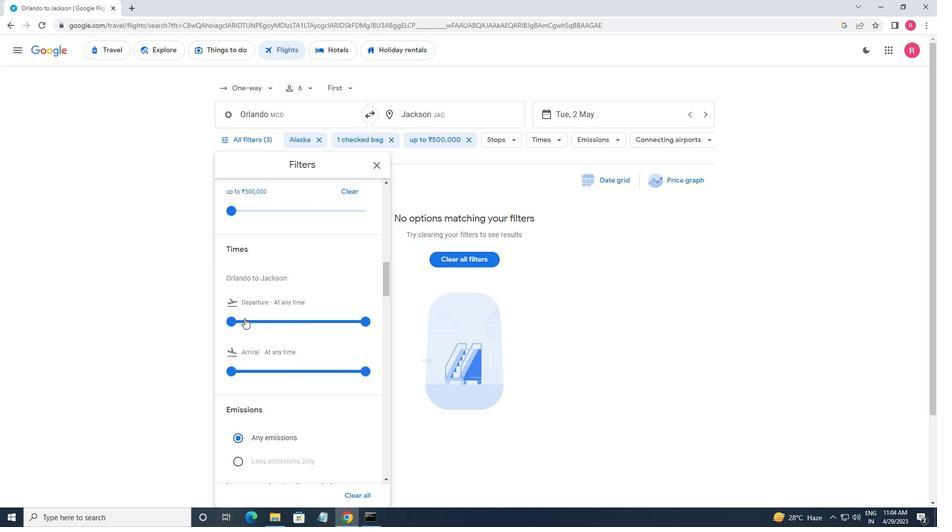 
Action: Mouse pressed left at (235, 319)
Screenshot: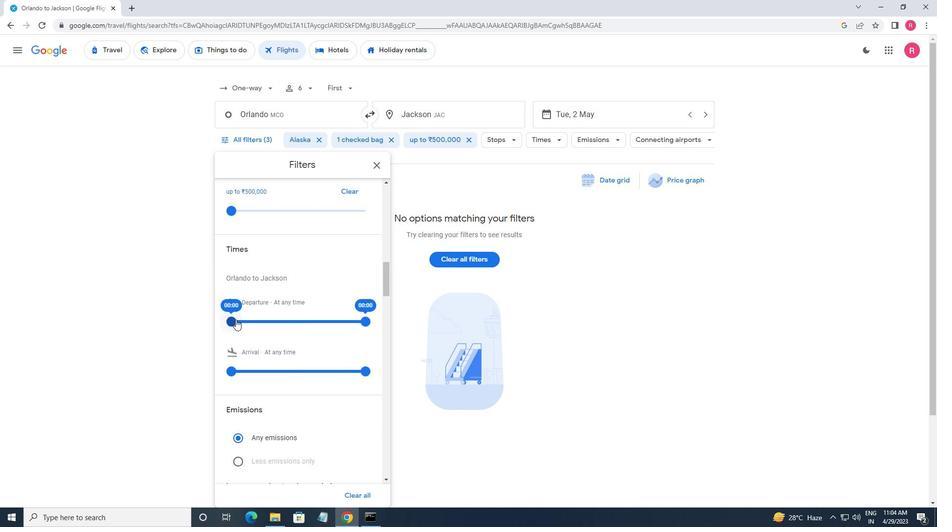 
Action: Mouse moved to (367, 321)
Screenshot: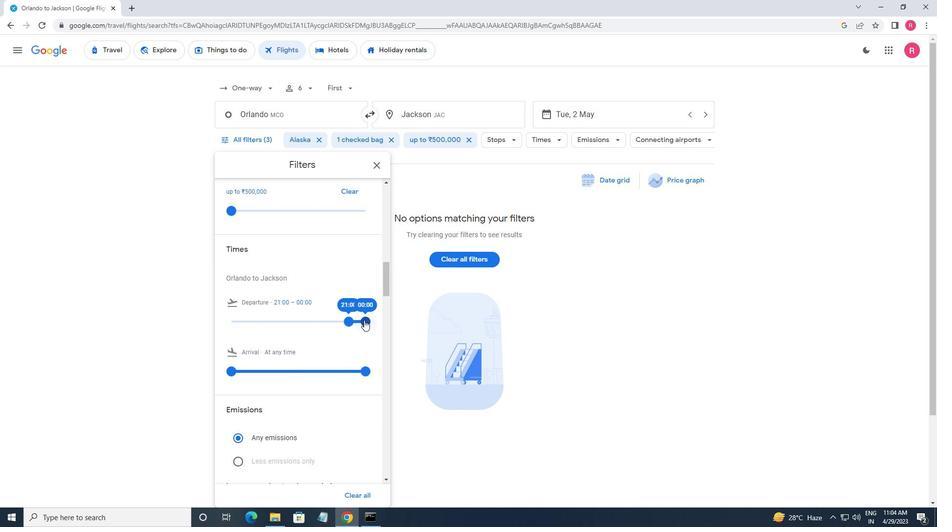 
Action: Mouse pressed left at (367, 321)
Screenshot: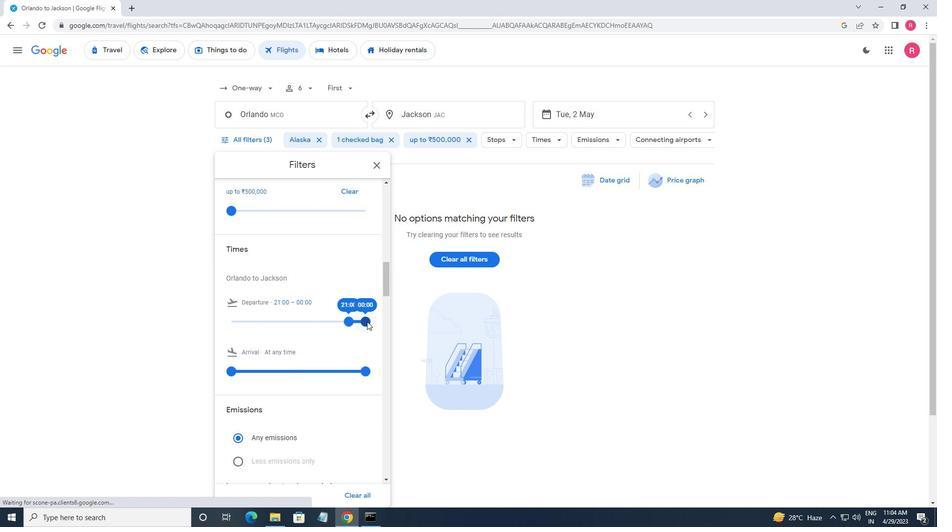 
Action: Mouse moved to (250, 139)
Screenshot: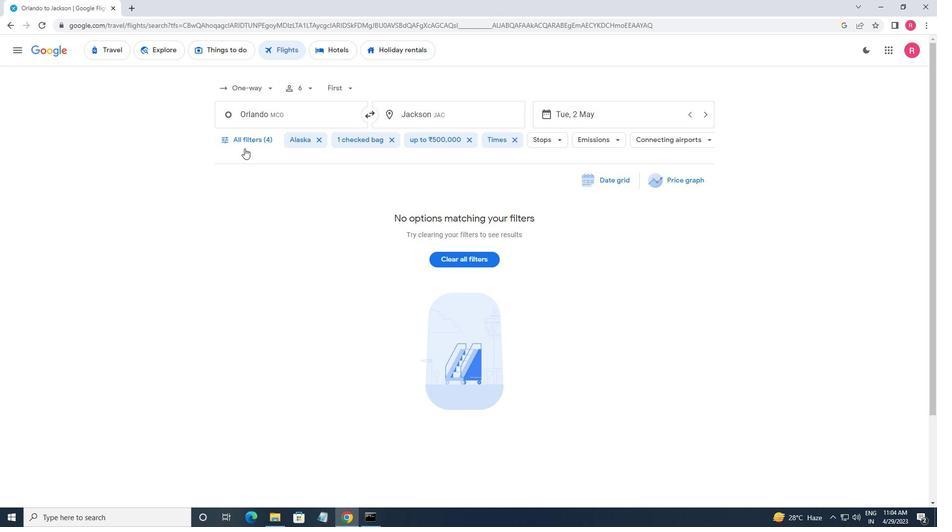 
Action: Mouse pressed left at (250, 139)
Screenshot: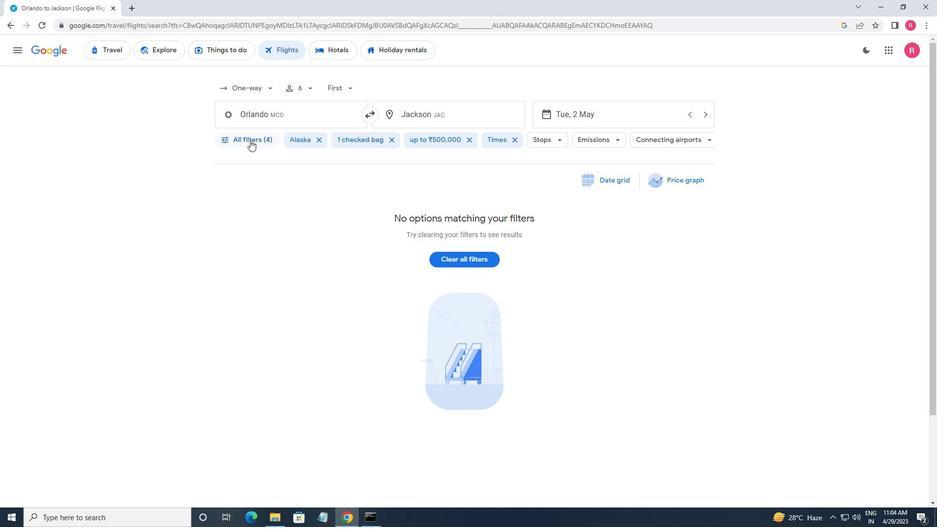 
Action: Mouse moved to (327, 365)
Screenshot: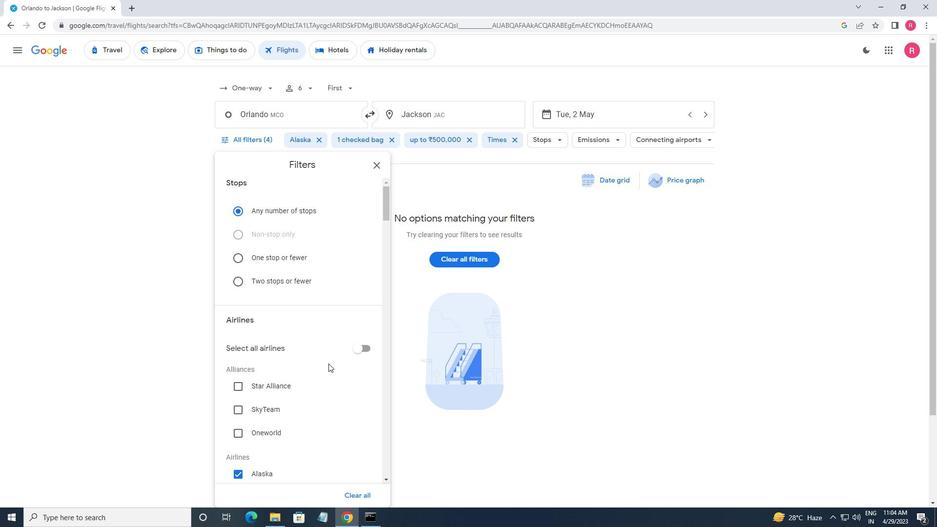 
Action: Mouse scrolled (327, 365) with delta (0, 0)
Screenshot: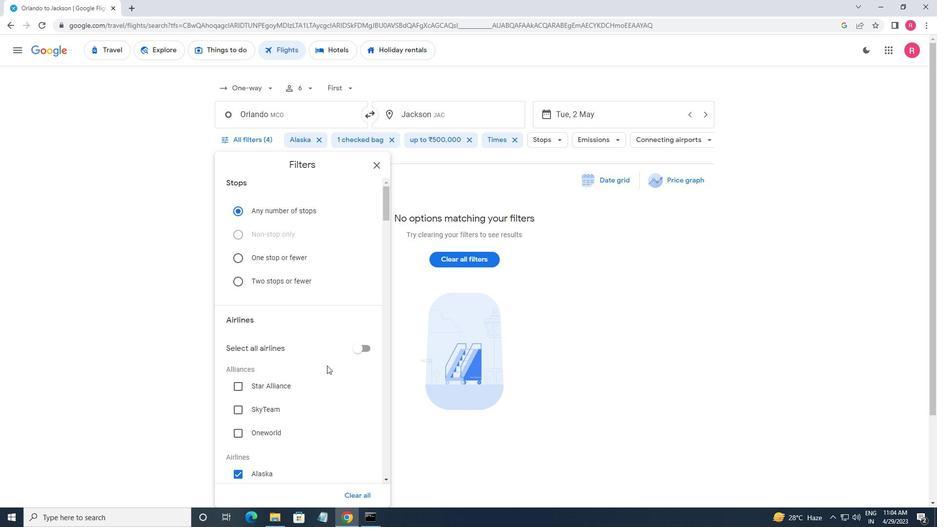 
Action: Mouse scrolled (327, 365) with delta (0, 0)
Screenshot: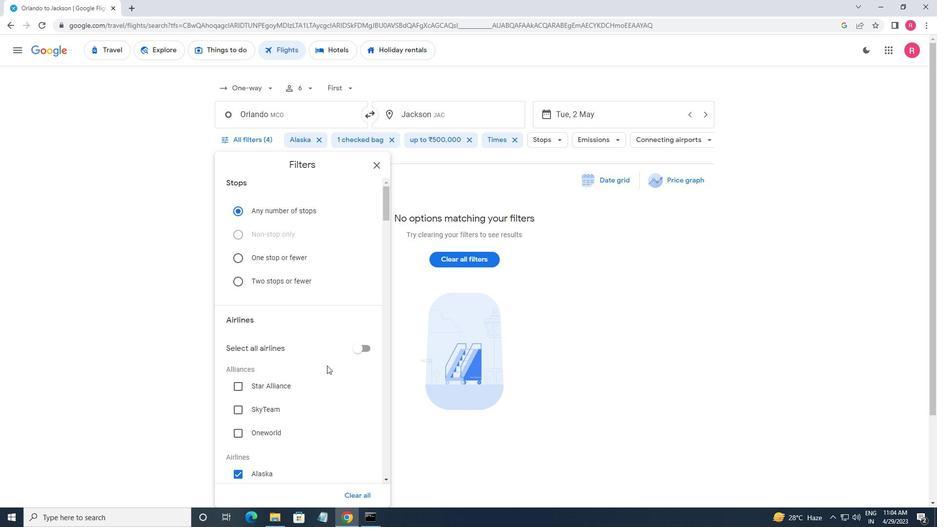 
Action: Mouse moved to (327, 365)
Screenshot: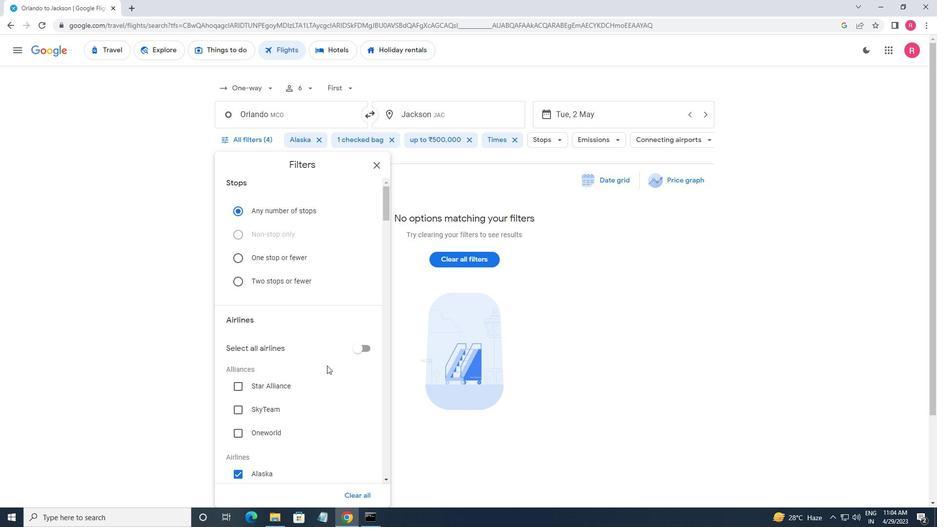 
Action: Mouse scrolled (327, 365) with delta (0, 0)
Screenshot: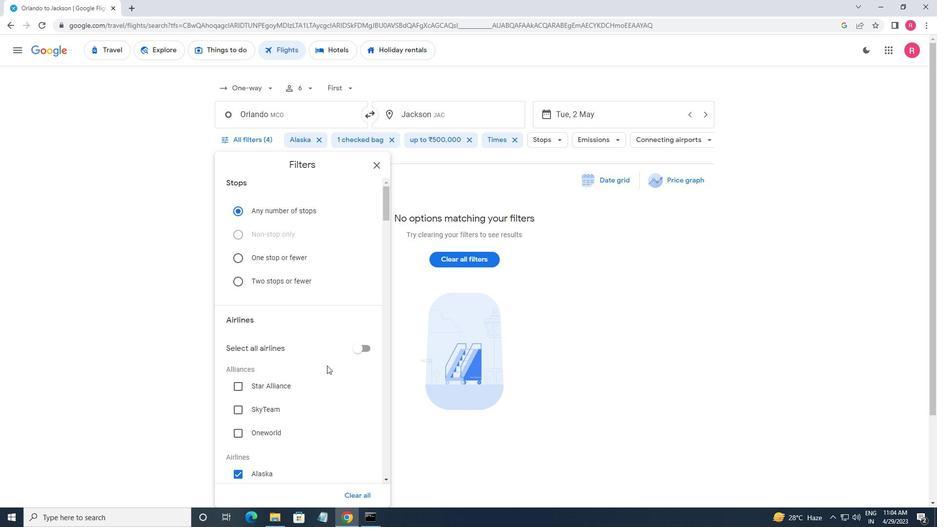 
Action: Mouse scrolled (327, 365) with delta (0, 0)
Screenshot: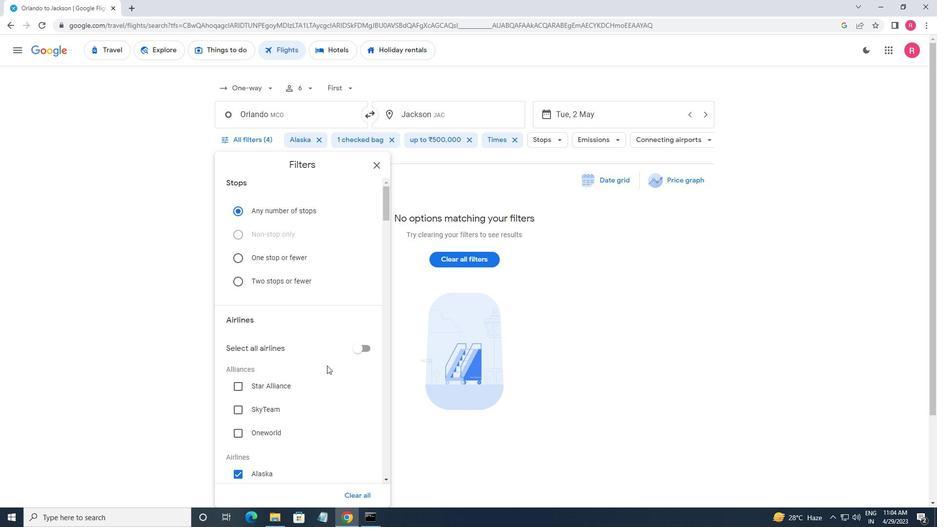 
Action: Mouse scrolled (327, 365) with delta (0, 0)
Screenshot: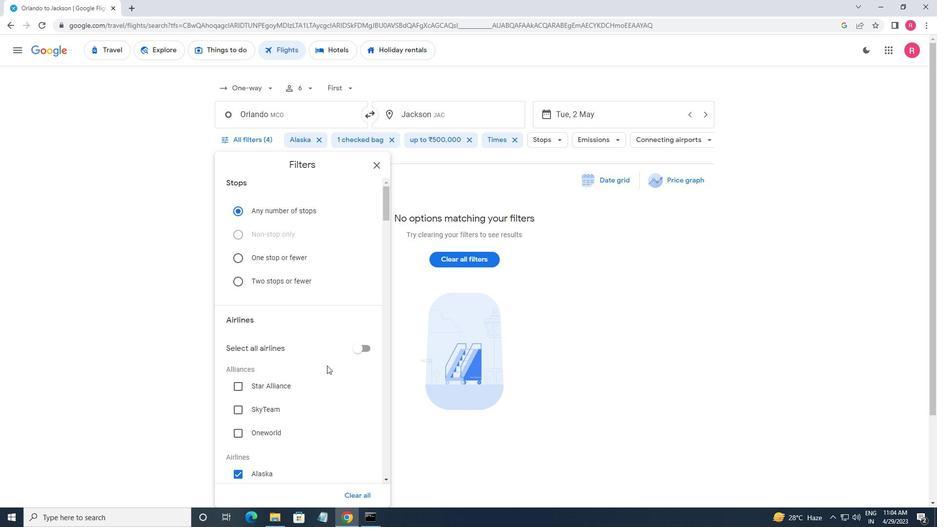 
Action: Mouse moved to (326, 366)
Screenshot: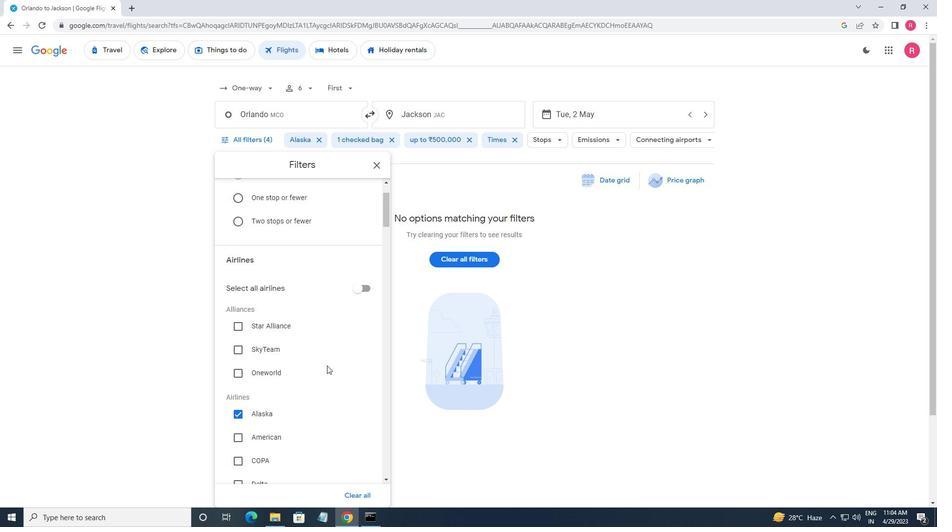 
Action: Mouse scrolled (326, 365) with delta (0, 0)
Screenshot: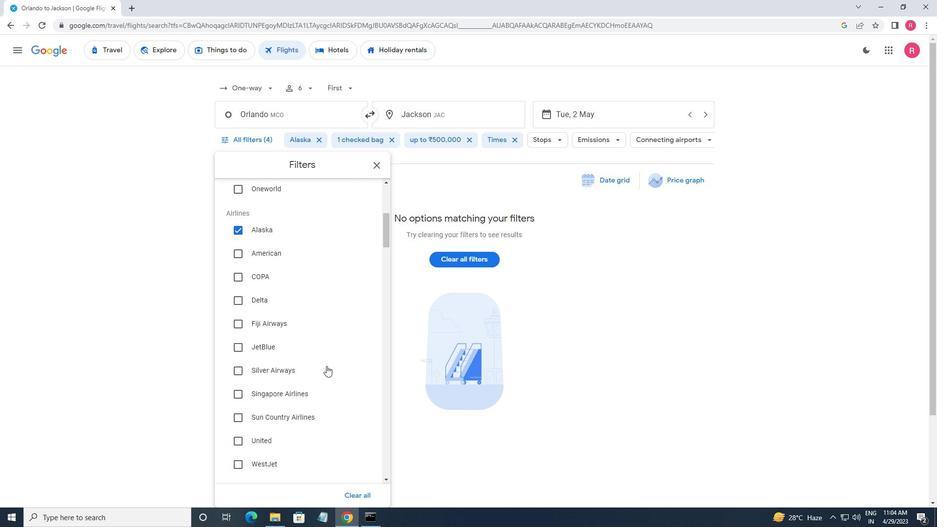 
Action: Mouse scrolled (326, 365) with delta (0, 0)
Screenshot: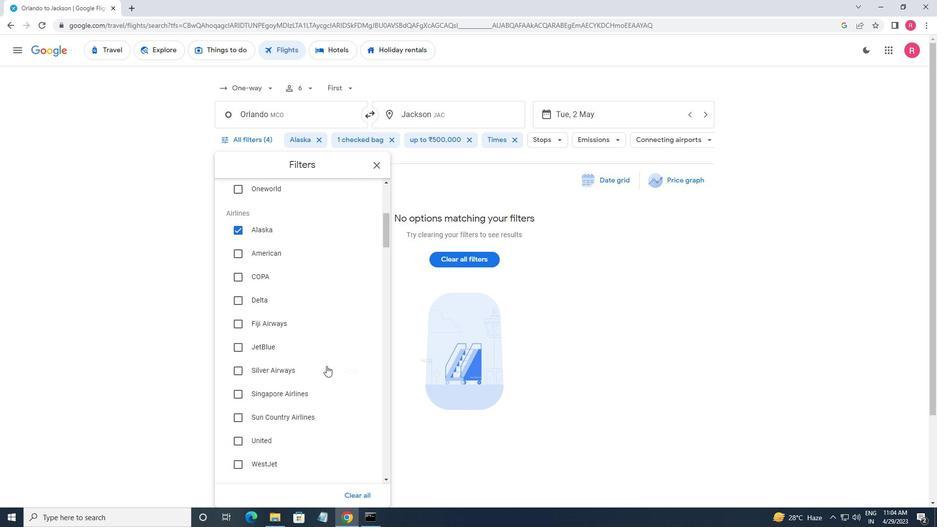 
Action: Mouse scrolled (326, 365) with delta (0, 0)
Screenshot: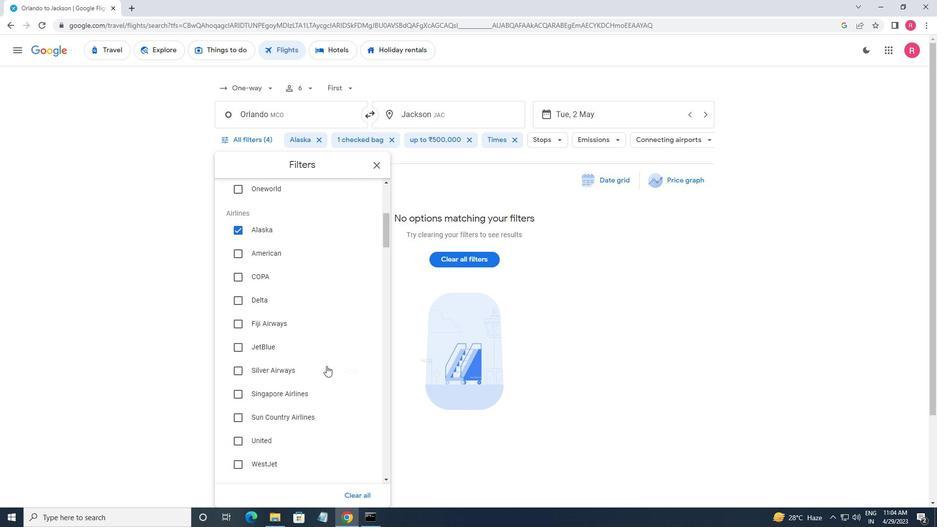 
Action: Mouse scrolled (326, 365) with delta (0, 0)
Screenshot: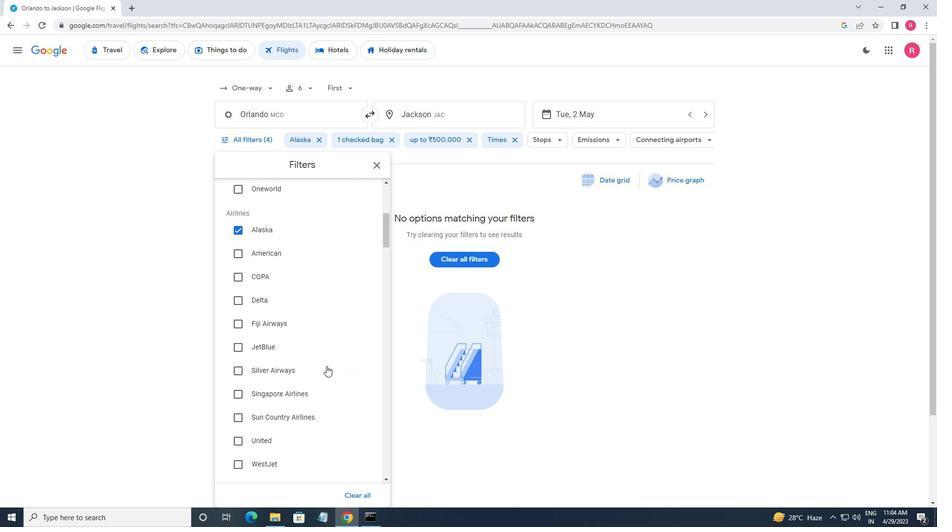 
Action: Mouse scrolled (326, 365) with delta (0, 0)
Screenshot: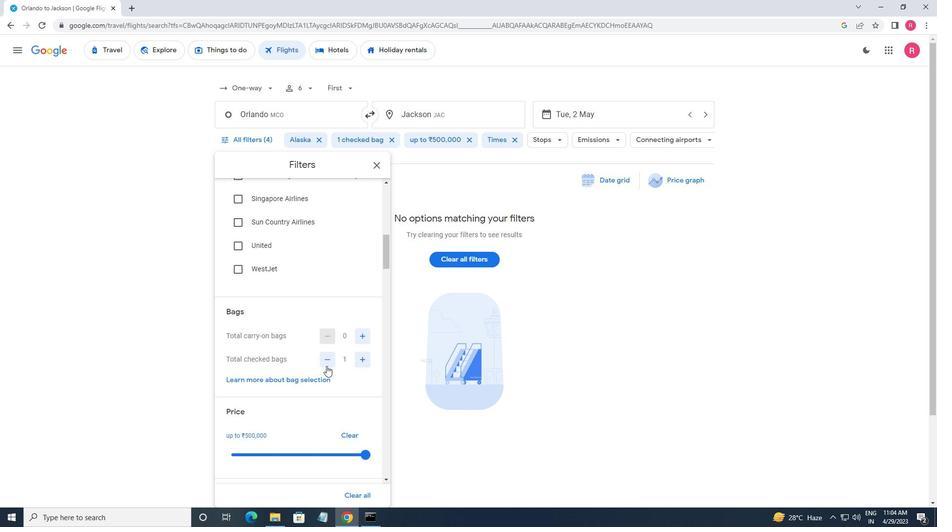 
Action: Mouse scrolled (326, 365) with delta (0, 0)
Screenshot: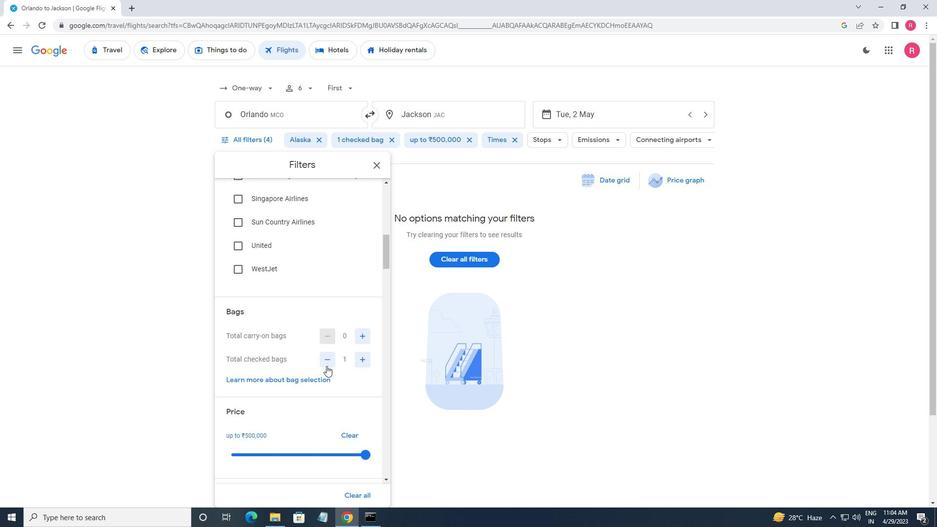
Action: Mouse scrolled (326, 365) with delta (0, 0)
Screenshot: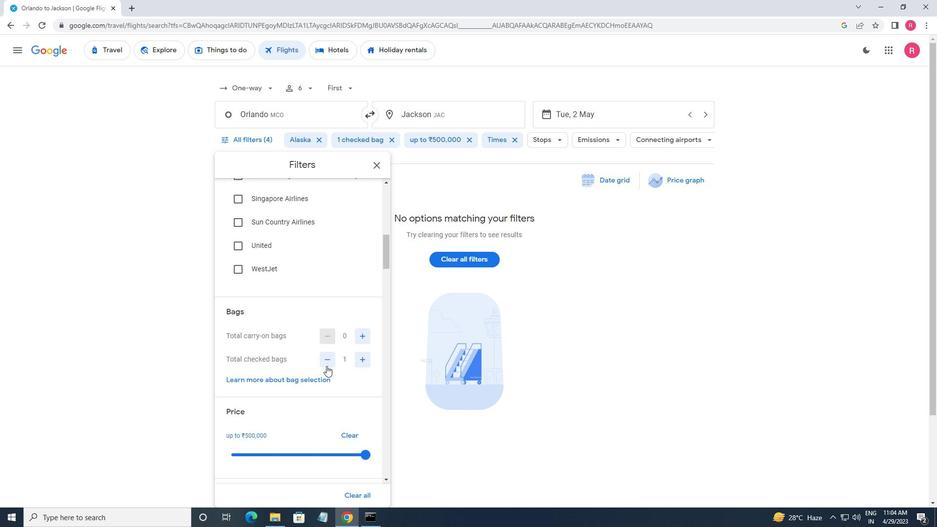 
Action: Mouse scrolled (326, 365) with delta (0, 0)
Screenshot: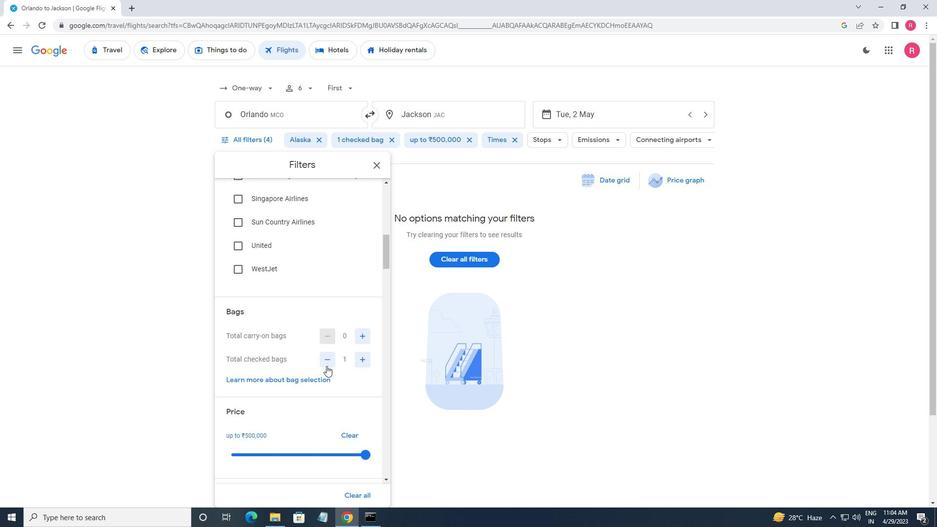 
Action: Mouse moved to (326, 369)
Screenshot: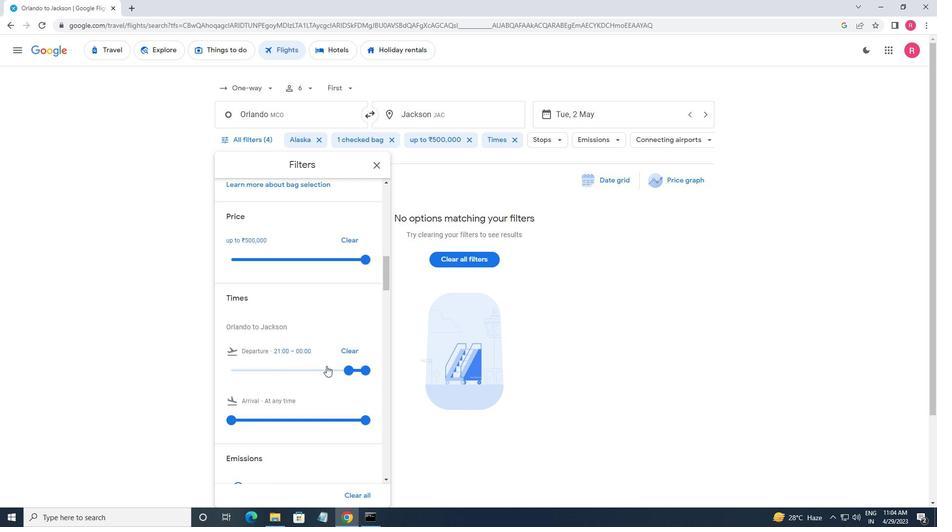 
Action: Mouse scrolled (326, 368) with delta (0, 0)
Screenshot: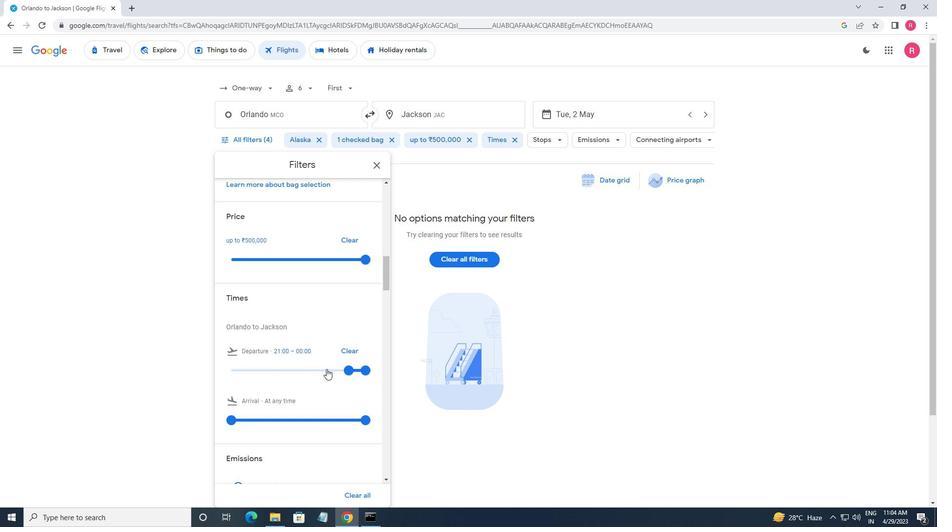 
Action: Mouse scrolled (326, 368) with delta (0, 0)
Screenshot: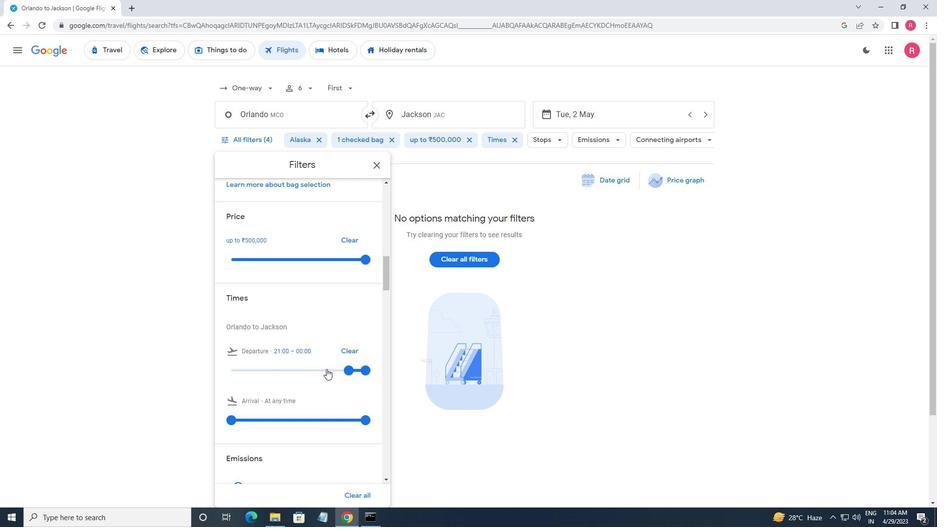 
Action: Mouse moved to (363, 275)
Screenshot: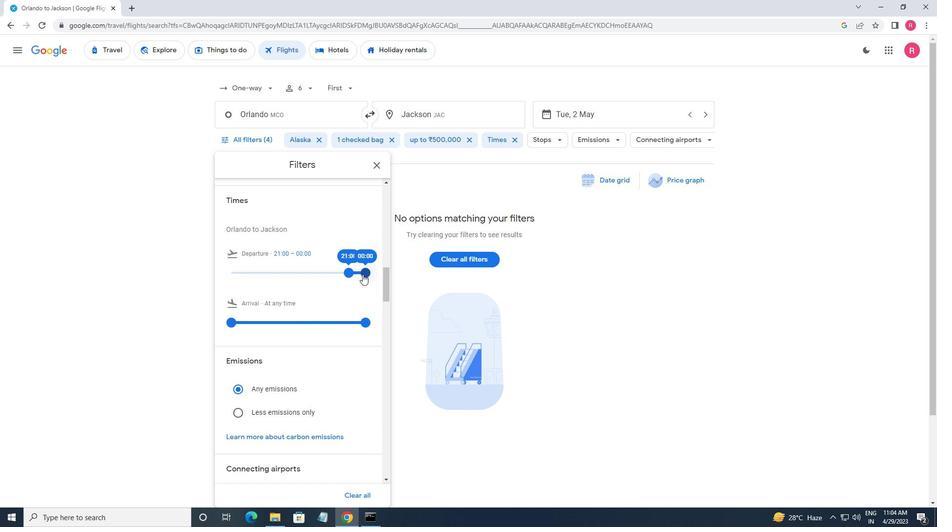 
Action: Mouse pressed left at (363, 275)
Screenshot: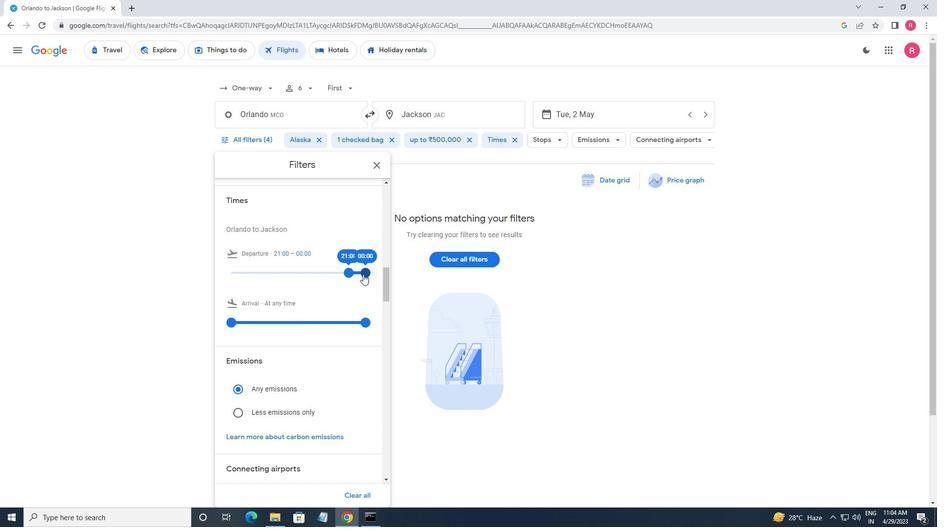 
Action: Mouse moved to (377, 167)
Screenshot: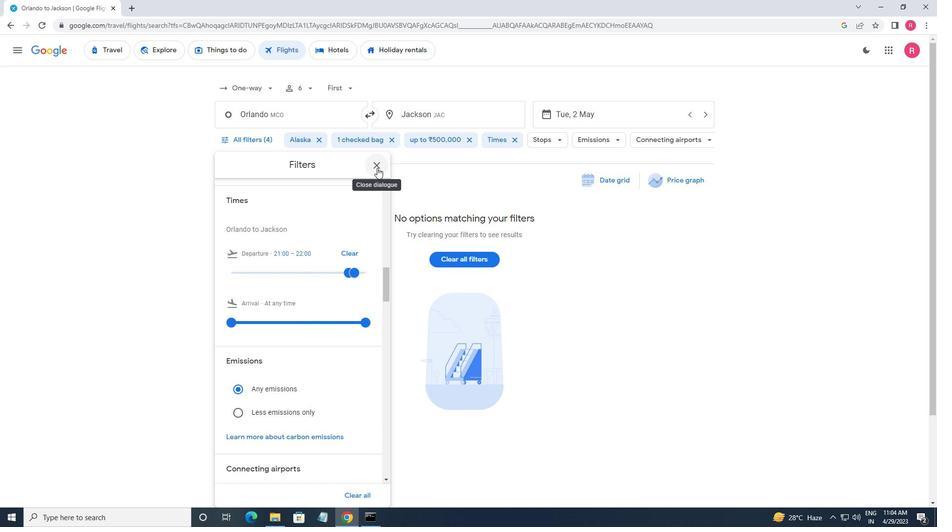 
Action: Mouse pressed left at (377, 167)
Screenshot: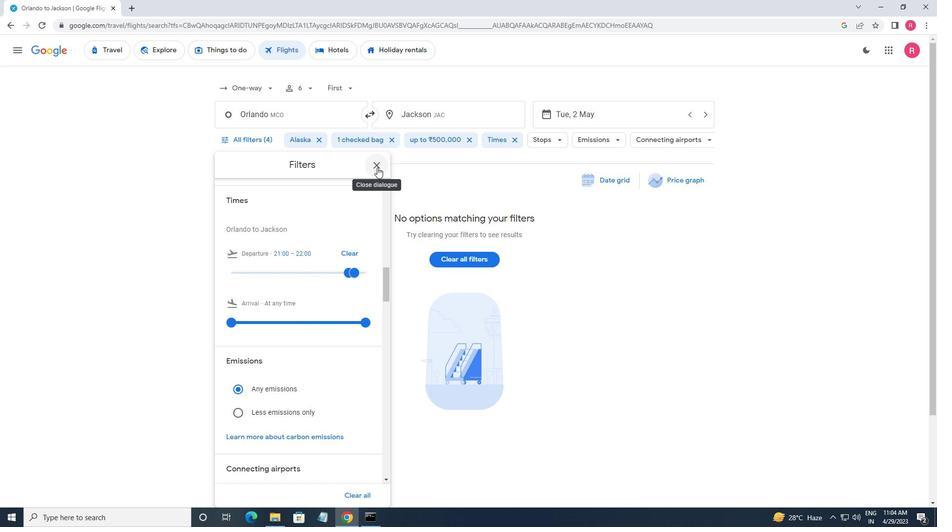 
